 Task: Find connections with filter location São José dos Campos with filter topic #SMMwith filter profile language French with filter current company Centre for Policy Research with filter school Centurion University of Technology and Management with filter industry Engines and Power Transmission Equipment Manufacturing with filter service category Illustration with filter keywords title Scrum Master
Action: Mouse moved to (471, 85)
Screenshot: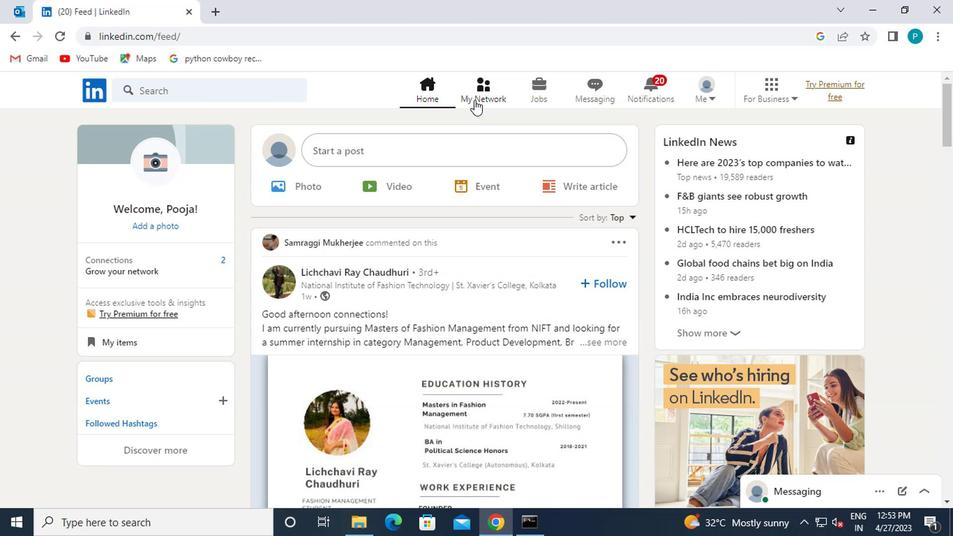 
Action: Mouse pressed left at (471, 85)
Screenshot: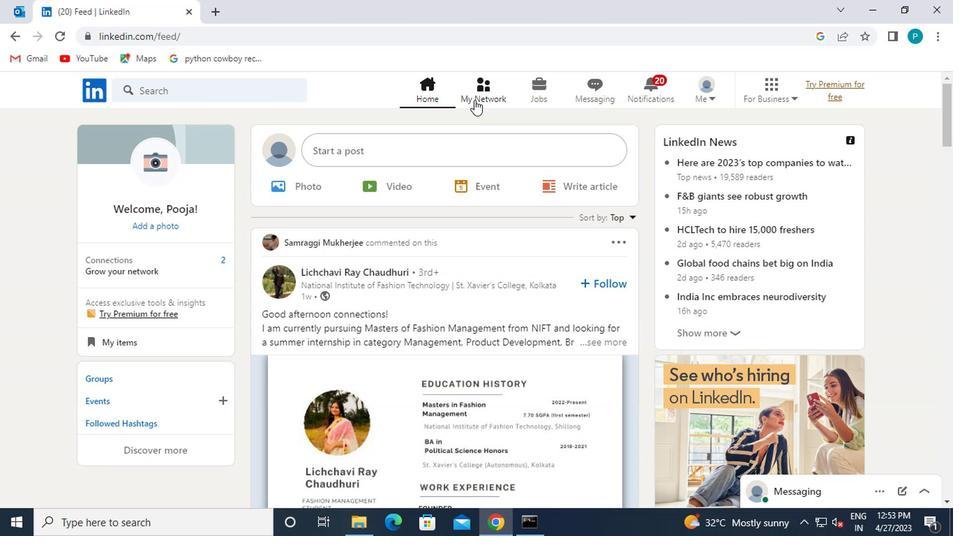 
Action: Mouse moved to (206, 160)
Screenshot: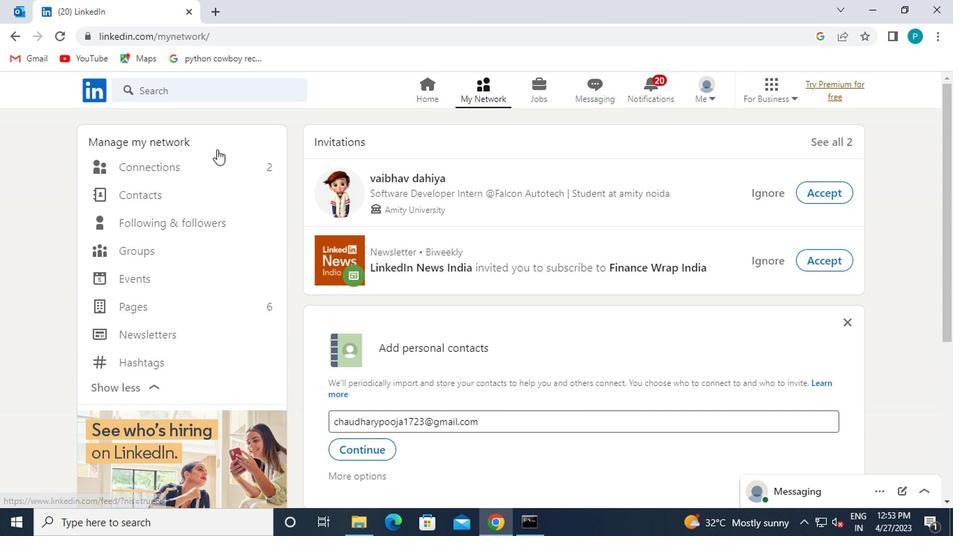 
Action: Mouse pressed left at (206, 160)
Screenshot: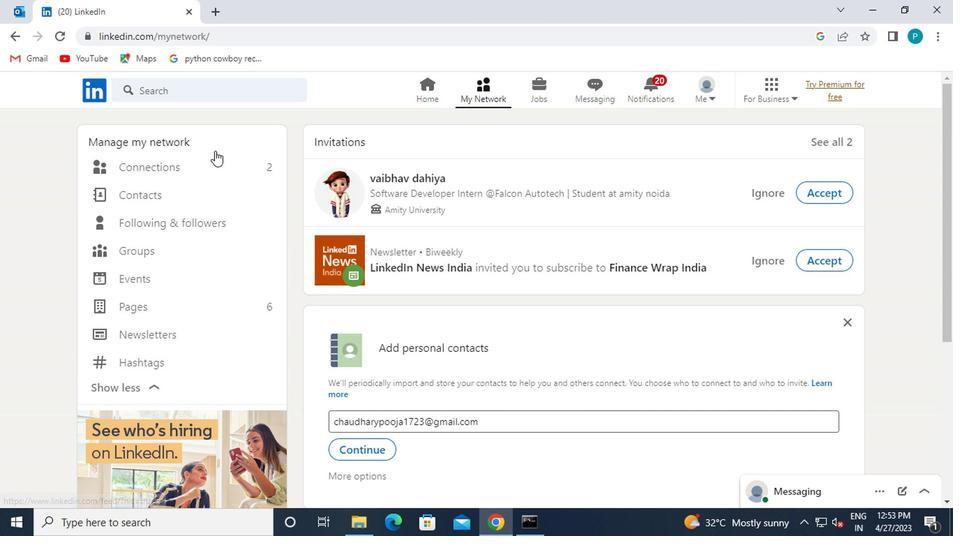 
Action: Mouse moved to (565, 169)
Screenshot: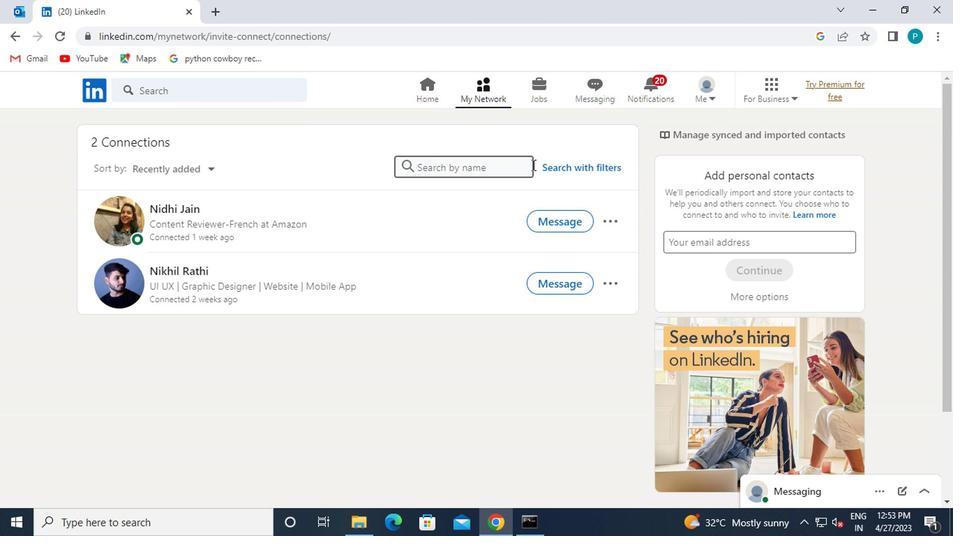 
Action: Mouse pressed left at (565, 169)
Screenshot: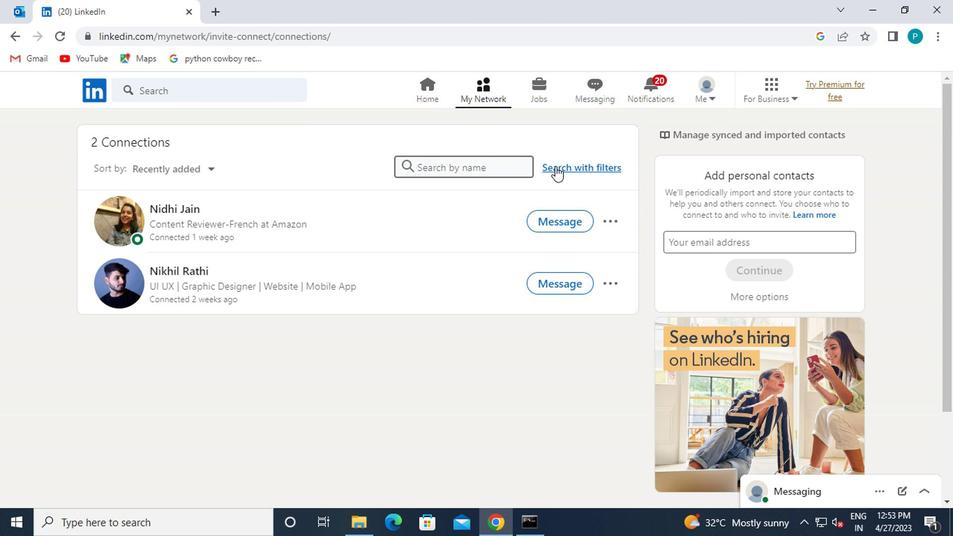 
Action: Mouse moved to (507, 134)
Screenshot: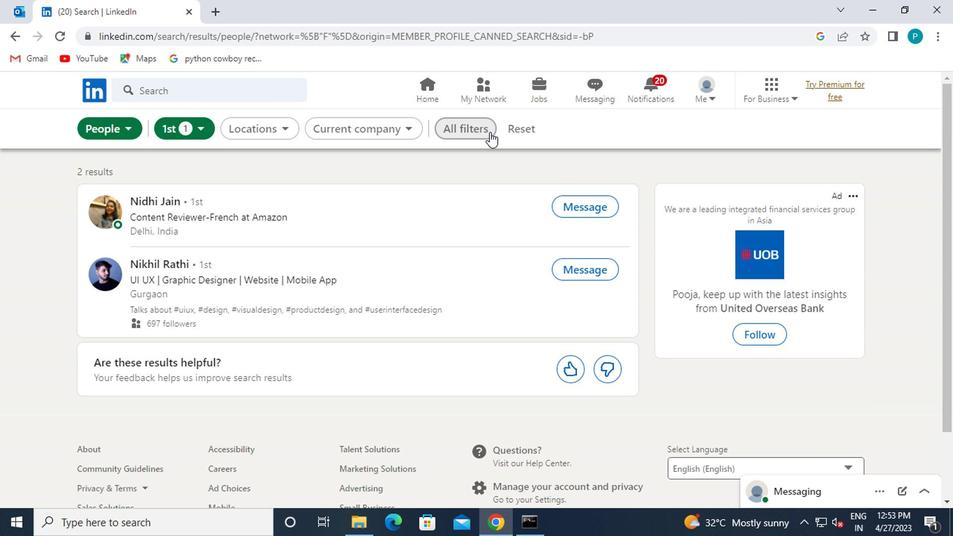 
Action: Mouse pressed left at (507, 134)
Screenshot: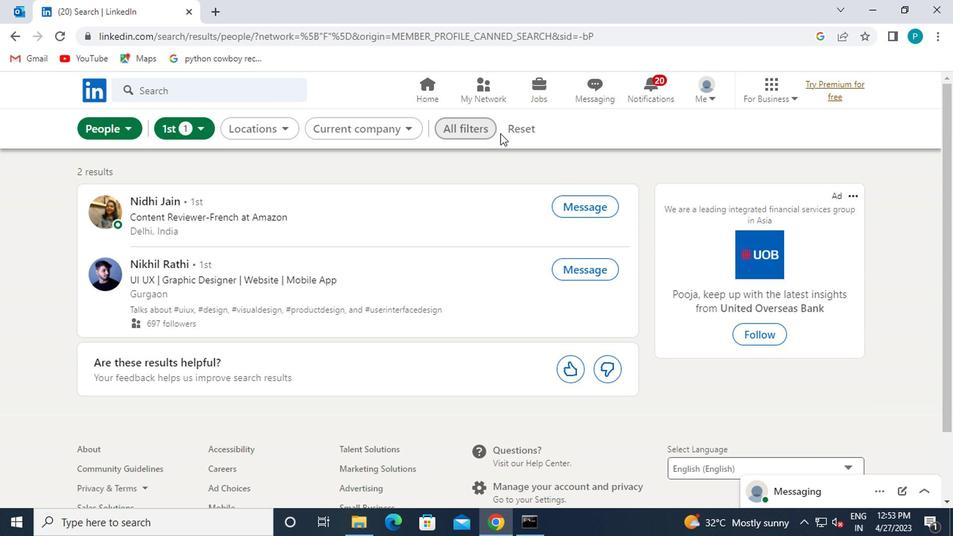 
Action: Mouse moved to (506, 134)
Screenshot: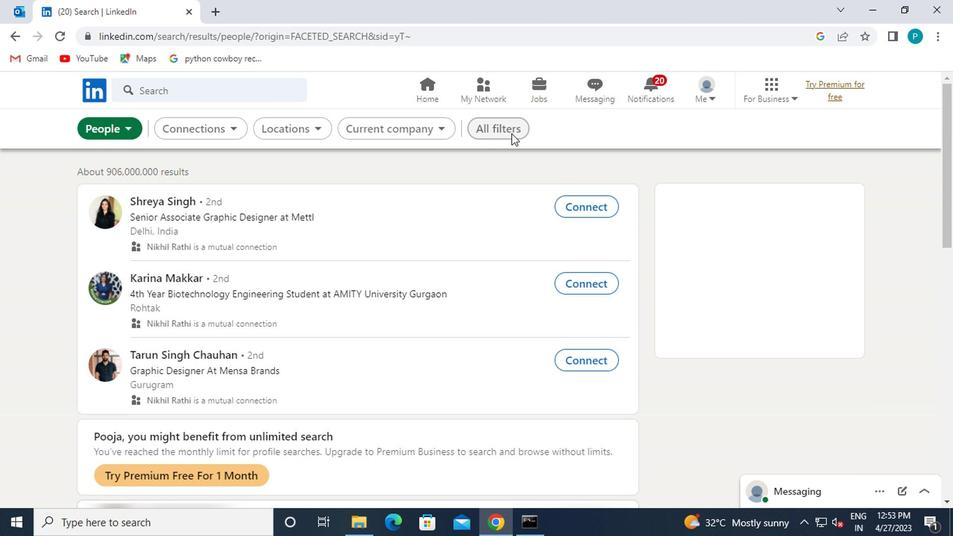 
Action: Mouse pressed left at (506, 134)
Screenshot: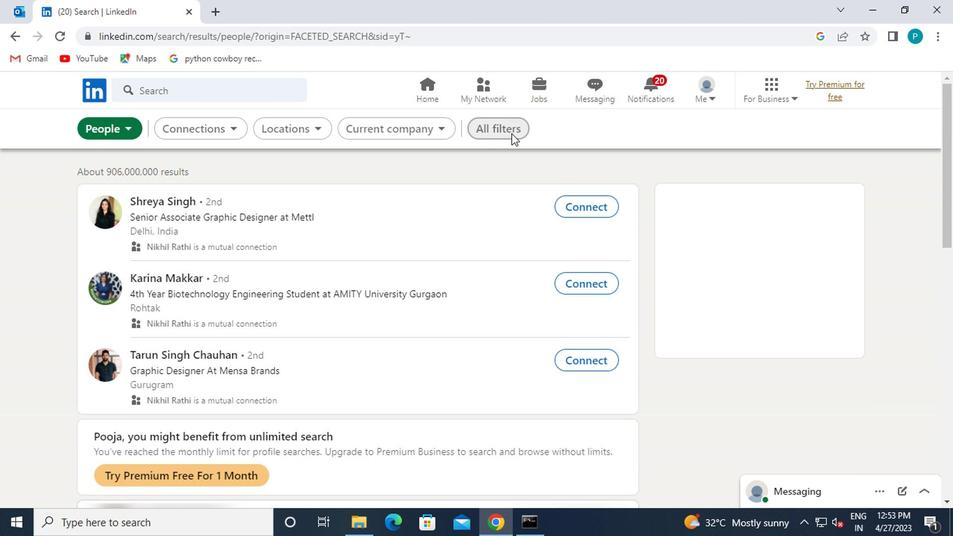 
Action: Mouse moved to (634, 353)
Screenshot: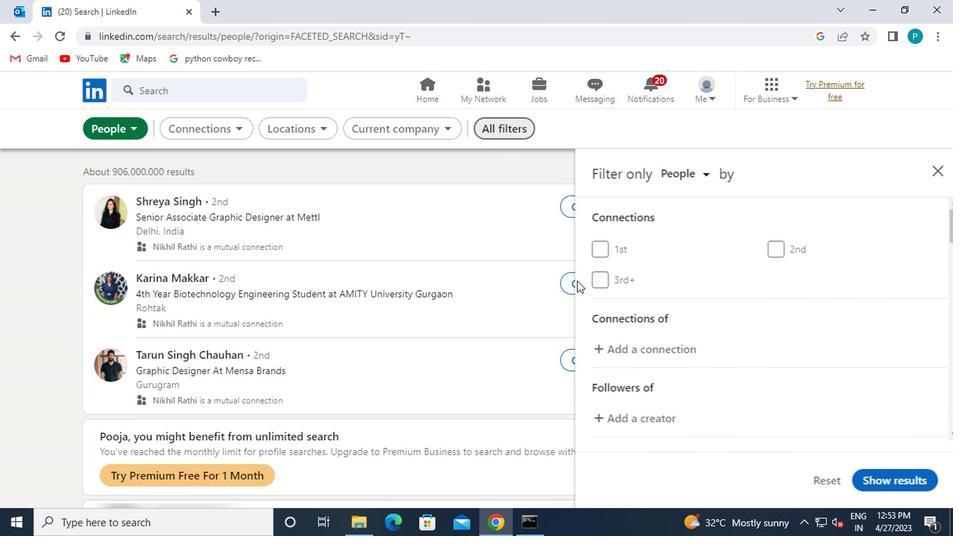 
Action: Mouse scrolled (634, 352) with delta (0, 0)
Screenshot: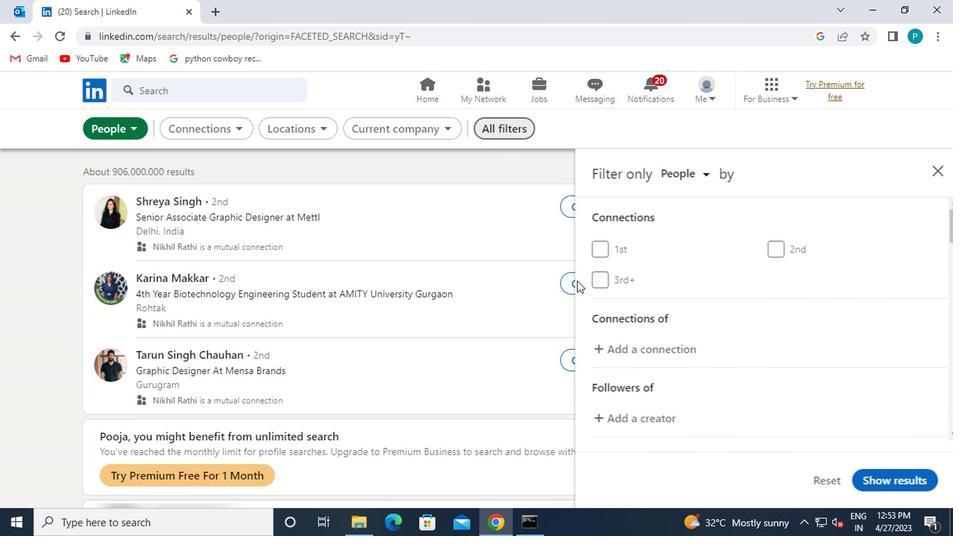 
Action: Mouse moved to (636, 355)
Screenshot: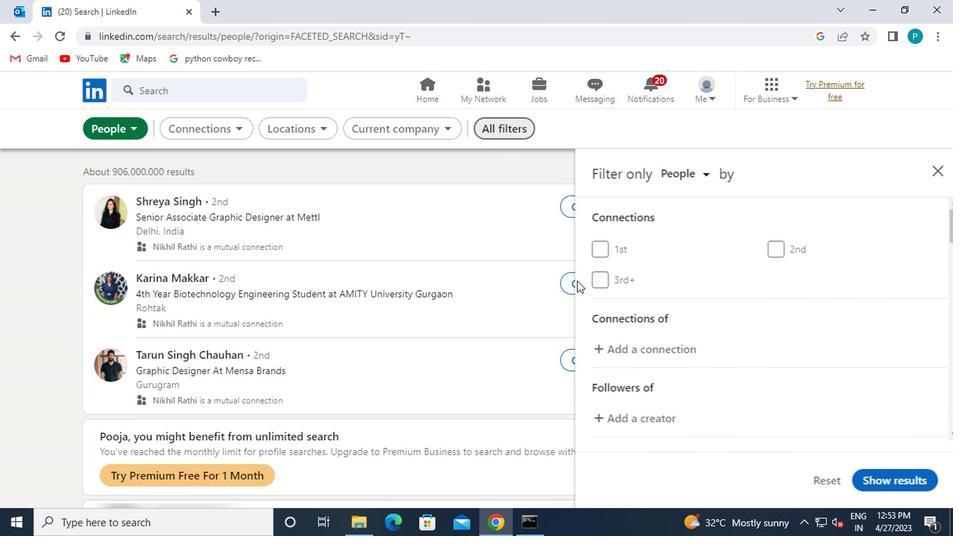 
Action: Mouse scrolled (636, 354) with delta (0, 0)
Screenshot: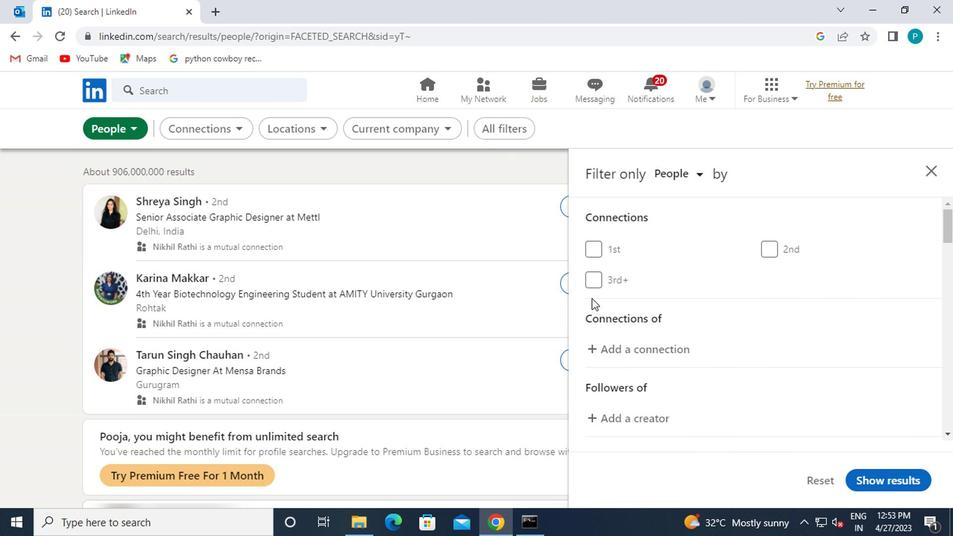 
Action: Mouse moved to (637, 355)
Screenshot: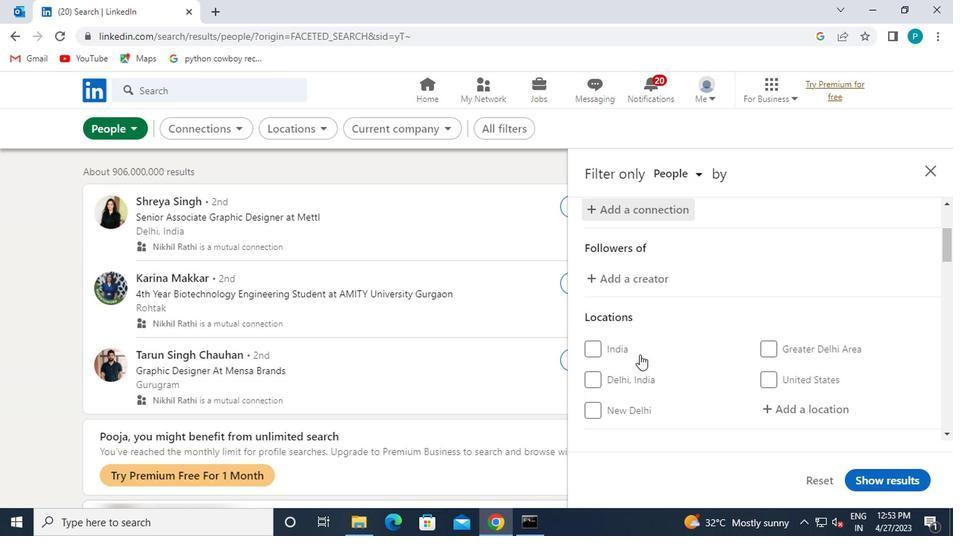 
Action: Mouse scrolled (637, 354) with delta (0, 0)
Screenshot: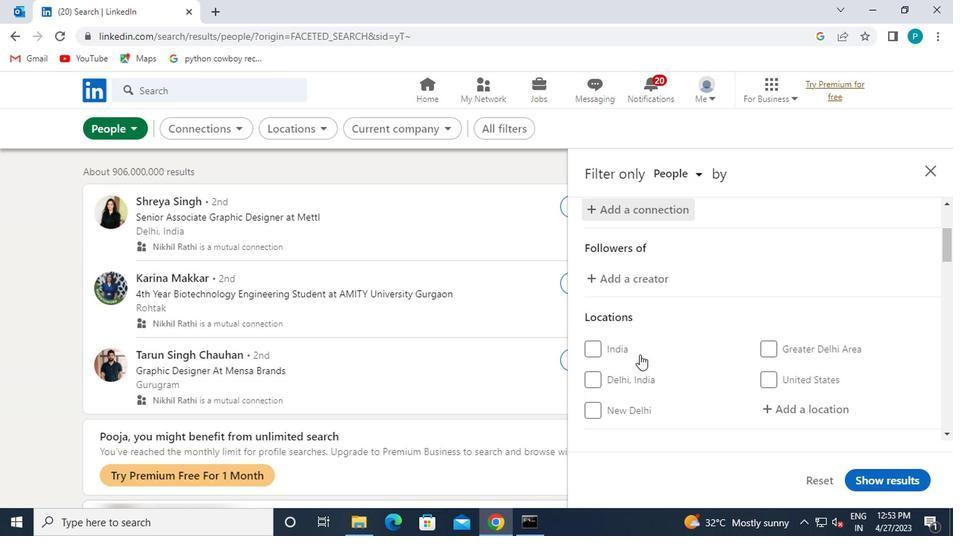 
Action: Mouse moved to (760, 338)
Screenshot: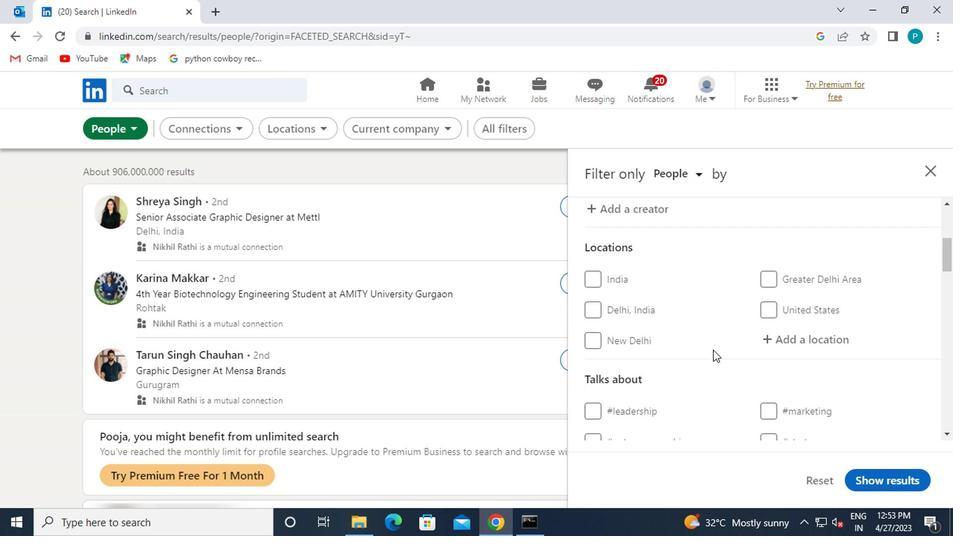 
Action: Mouse pressed left at (760, 338)
Screenshot: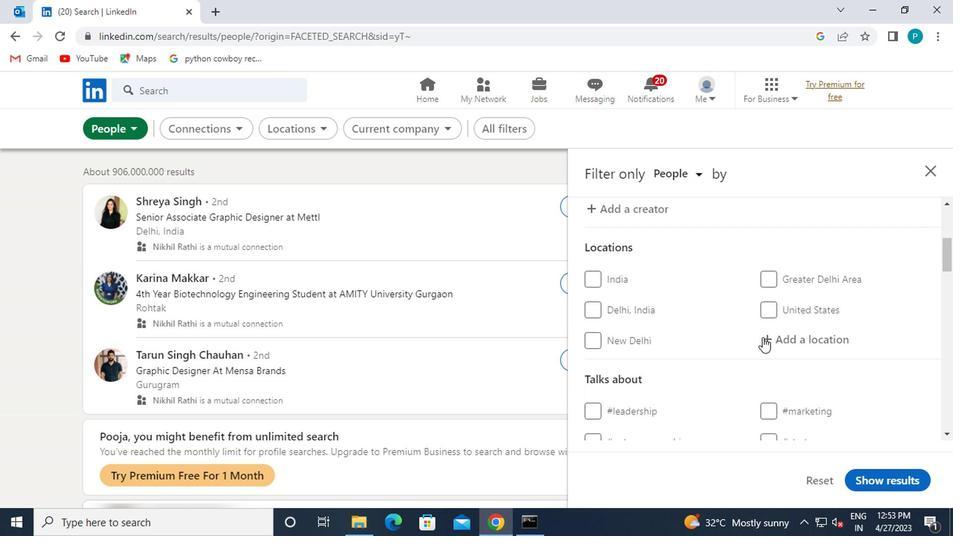 
Action: Mouse moved to (760, 338)
Screenshot: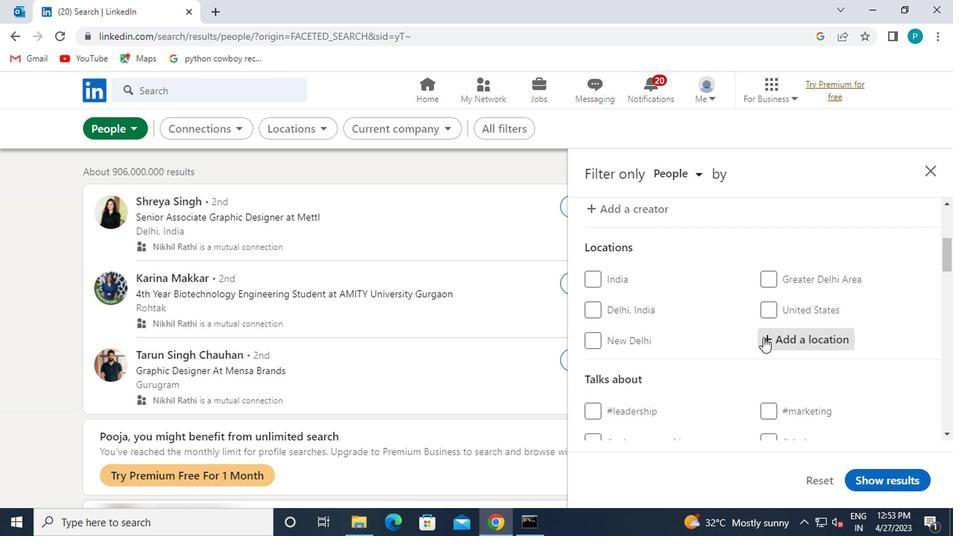 
Action: Key pressed sao<Key.space>jose
Screenshot: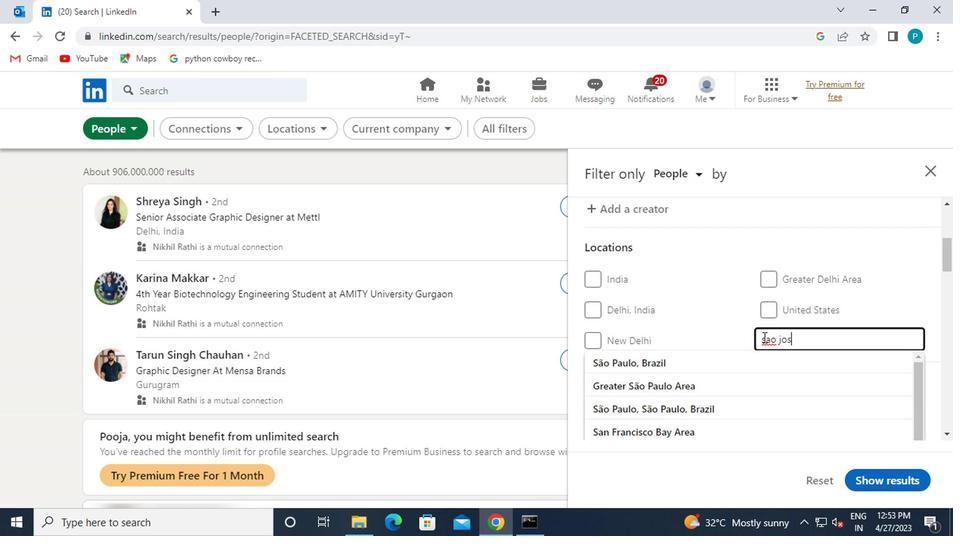 
Action: Mouse moved to (759, 359)
Screenshot: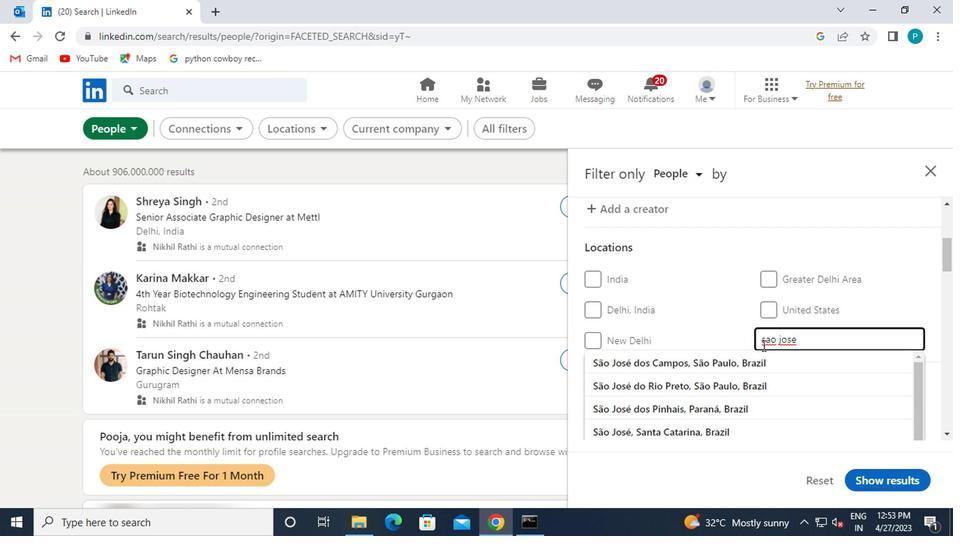 
Action: Mouse pressed left at (759, 359)
Screenshot: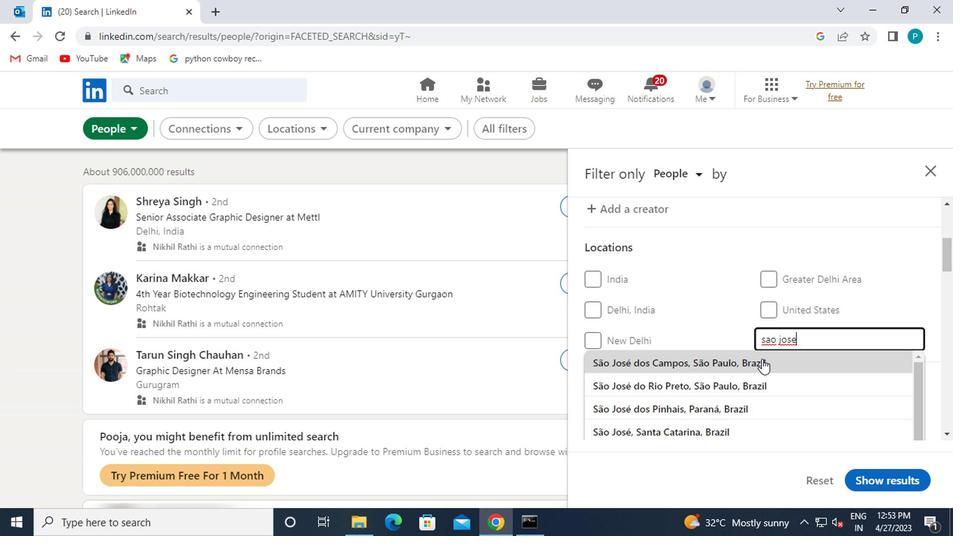 
Action: Mouse scrolled (759, 359) with delta (0, 0)
Screenshot: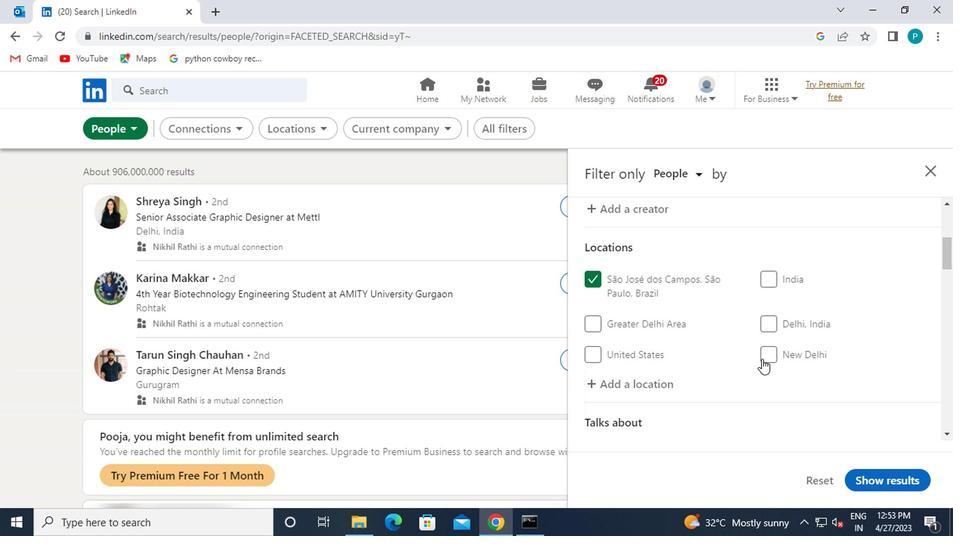 
Action: Mouse scrolled (759, 359) with delta (0, 0)
Screenshot: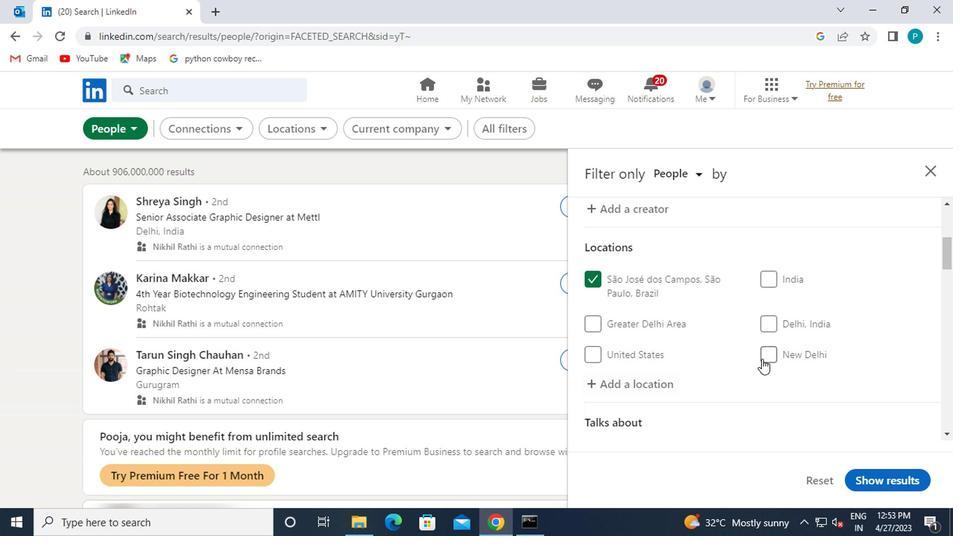 
Action: Mouse moved to (770, 370)
Screenshot: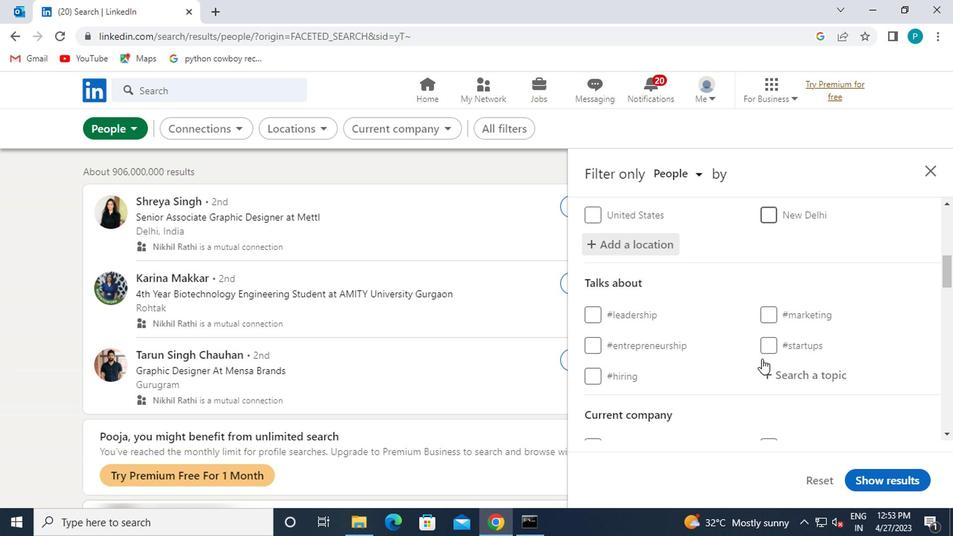 
Action: Mouse pressed left at (770, 370)
Screenshot: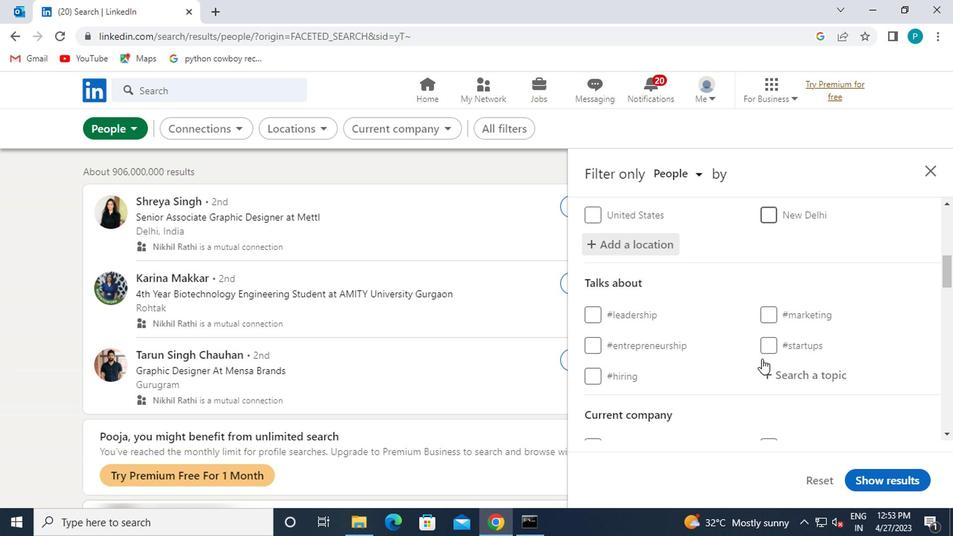 
Action: Mouse moved to (773, 370)
Screenshot: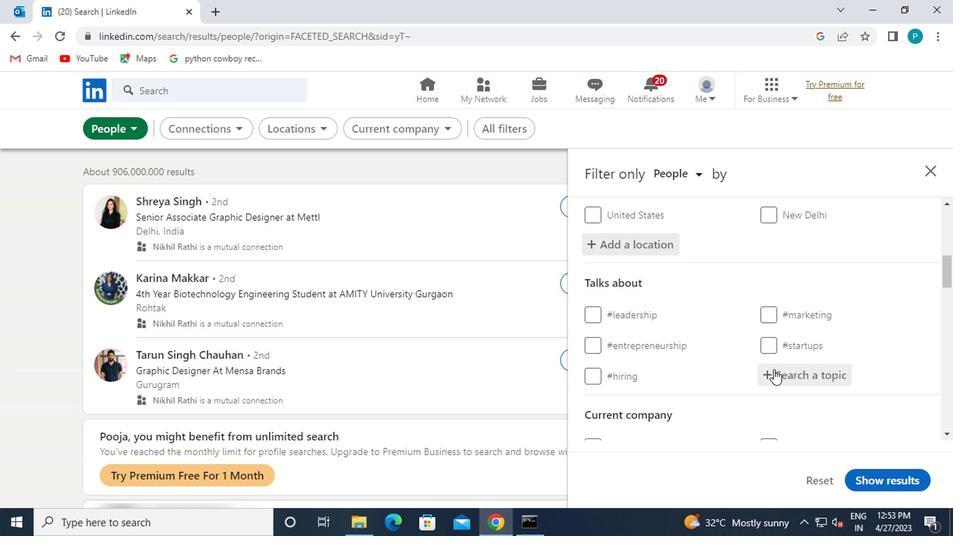 
Action: Key pressed <Key.shift>#<Key.caps_lock>SMM
Screenshot: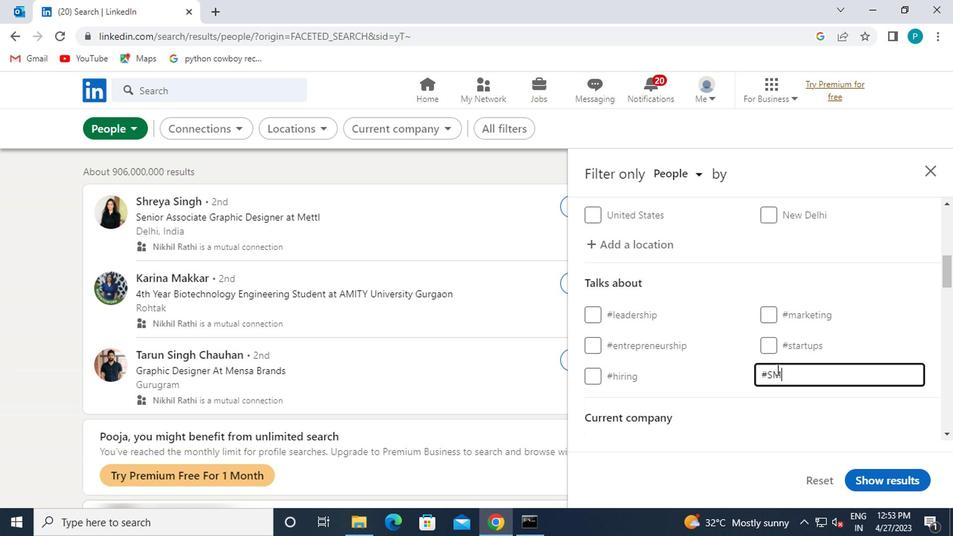 
Action: Mouse moved to (703, 384)
Screenshot: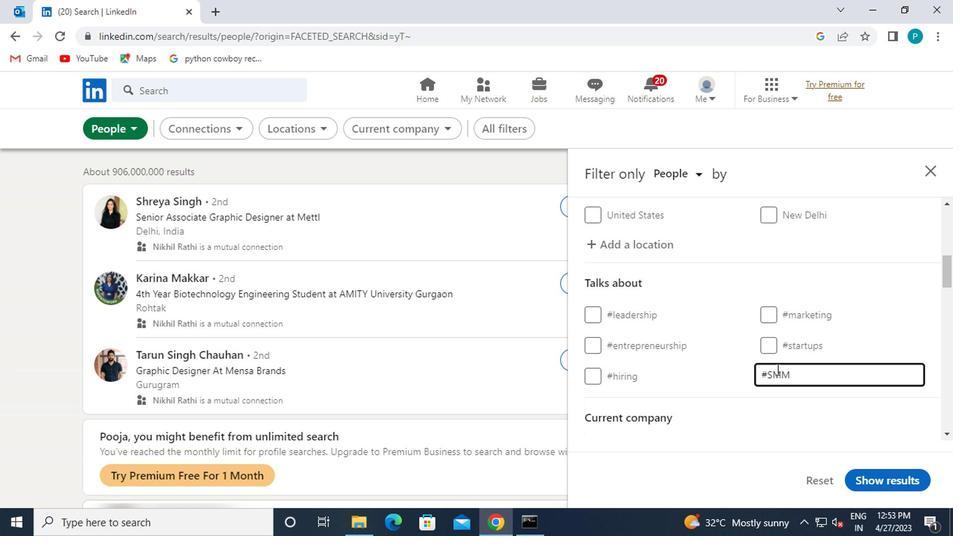 
Action: Mouse scrolled (703, 383) with delta (0, 0)
Screenshot: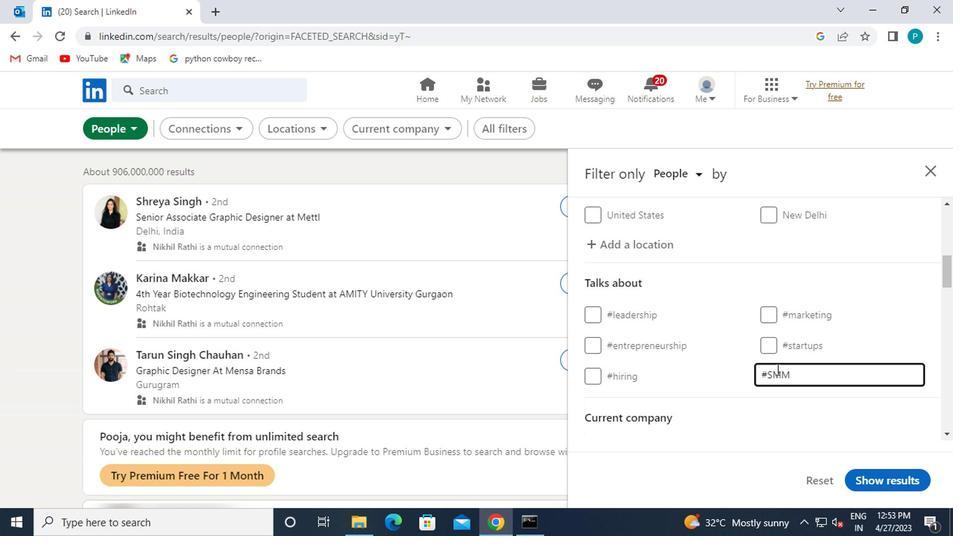 
Action: Mouse moved to (758, 392)
Screenshot: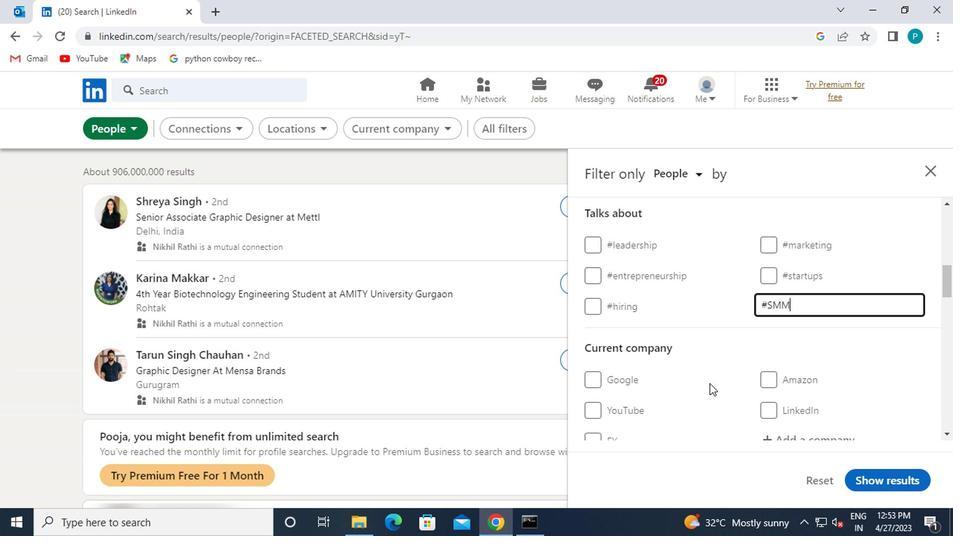 
Action: Mouse scrolled (758, 392) with delta (0, 0)
Screenshot: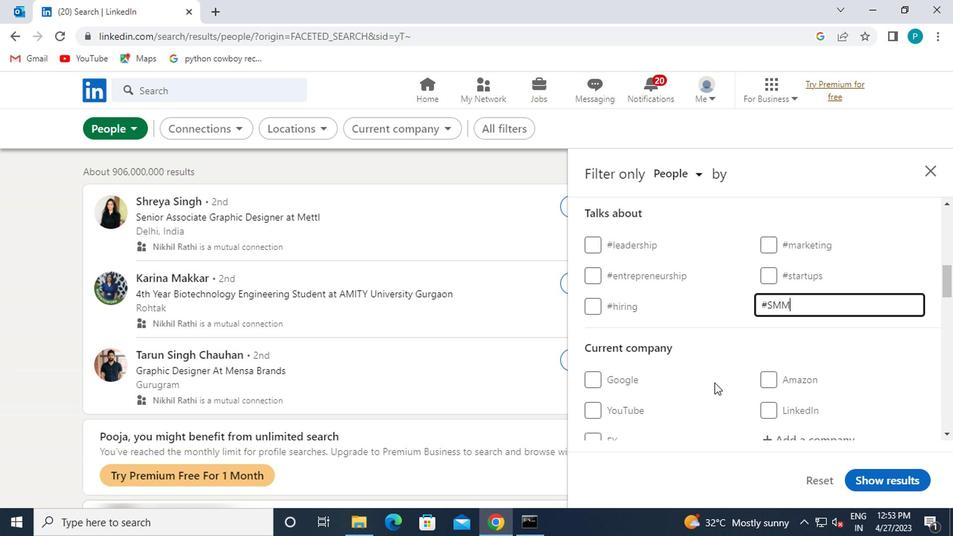 
Action: Mouse moved to (777, 362)
Screenshot: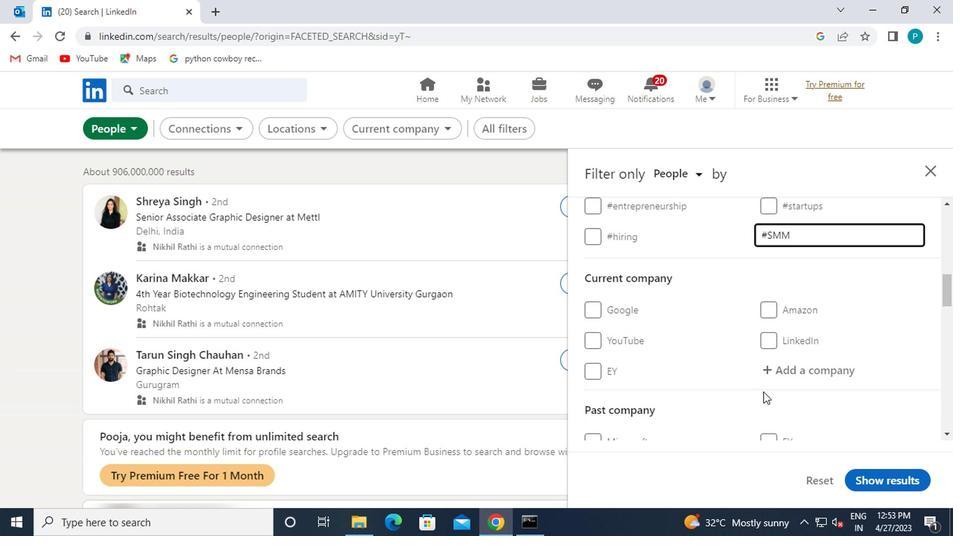 
Action: Mouse pressed left at (777, 362)
Screenshot: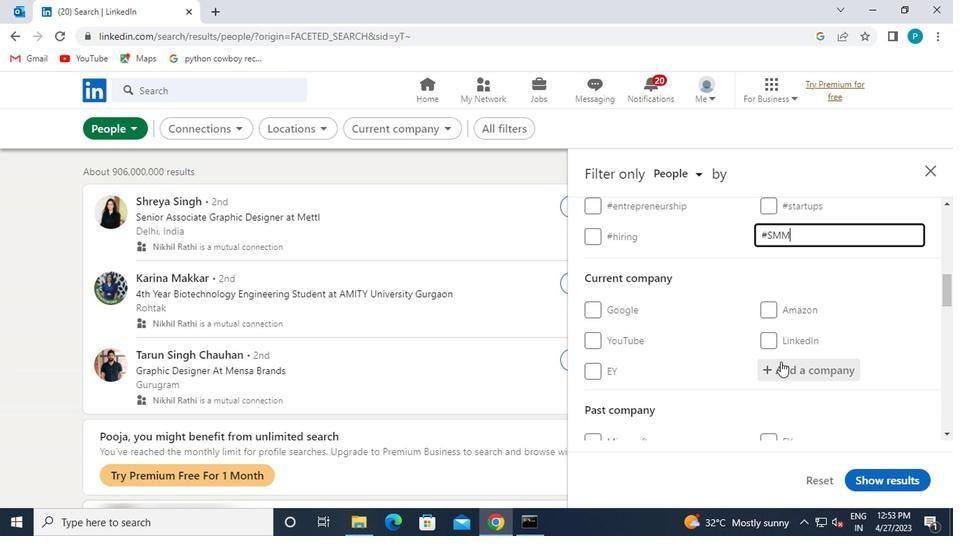 
Action: Key pressed C<Key.caps_lock>ENTRE<Key.space>
Screenshot: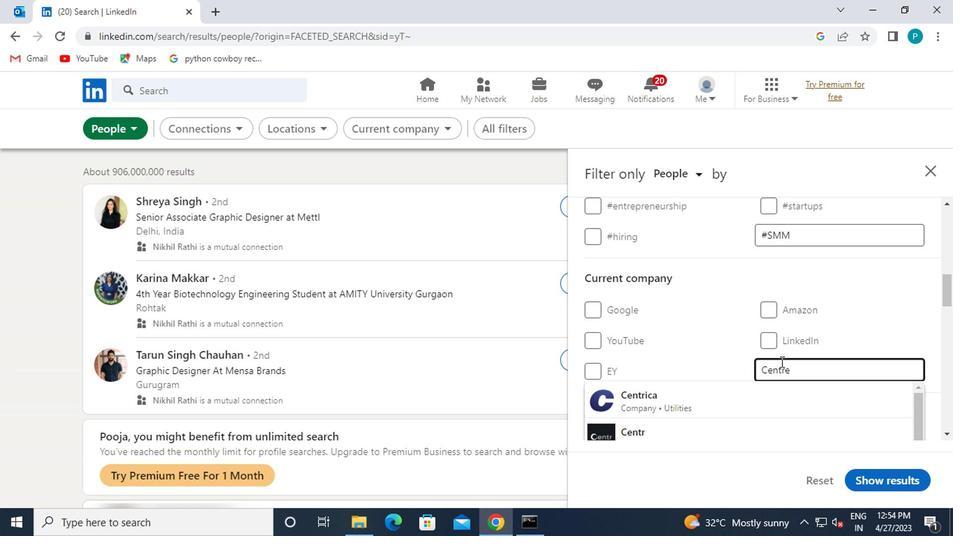 
Action: Mouse moved to (759, 349)
Screenshot: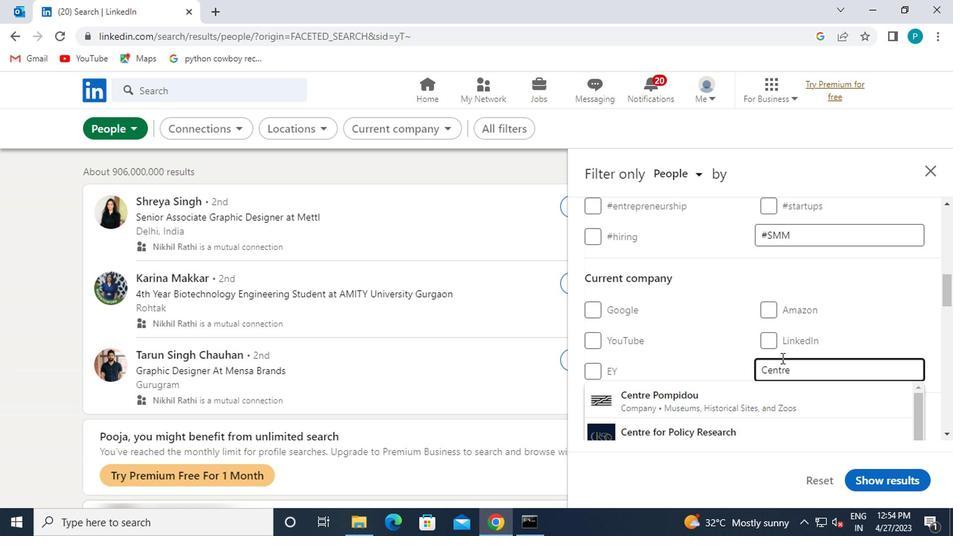 
Action: Mouse scrolled (759, 349) with delta (0, 0)
Screenshot: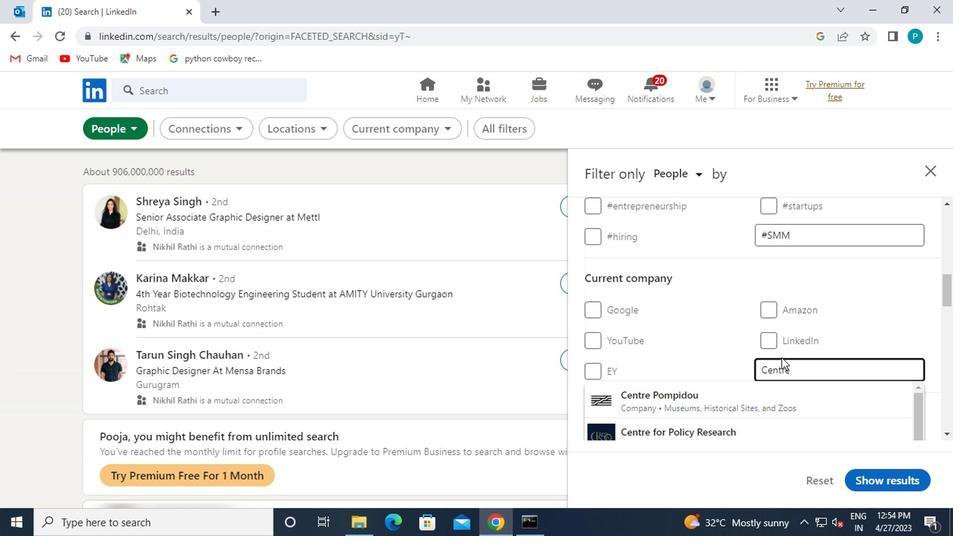 
Action: Mouse moved to (736, 361)
Screenshot: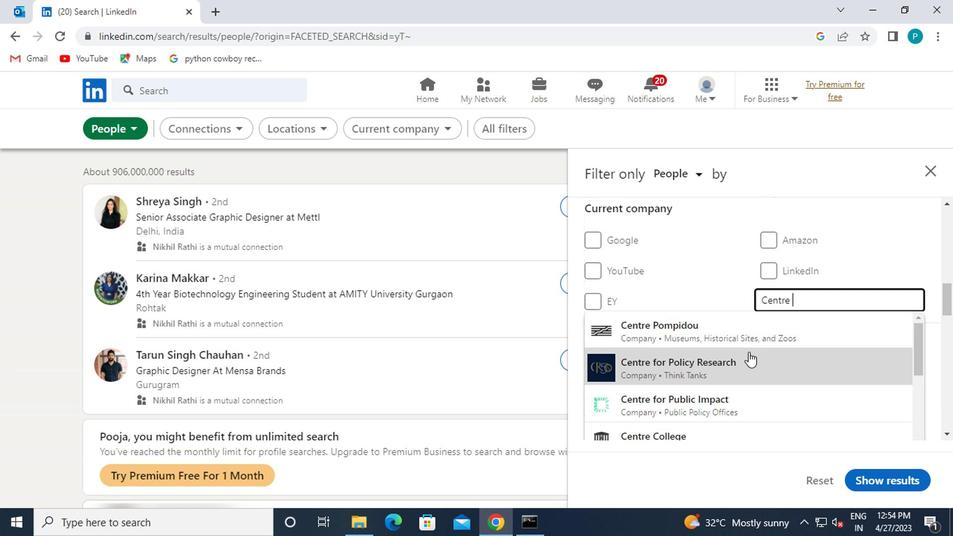 
Action: Mouse pressed left at (736, 361)
Screenshot: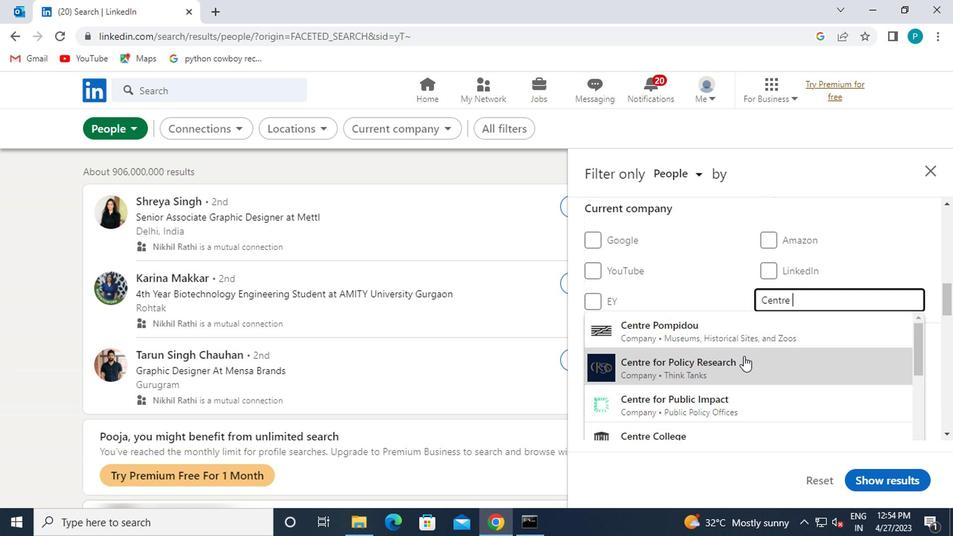
Action: Mouse scrolled (736, 360) with delta (0, 0)
Screenshot: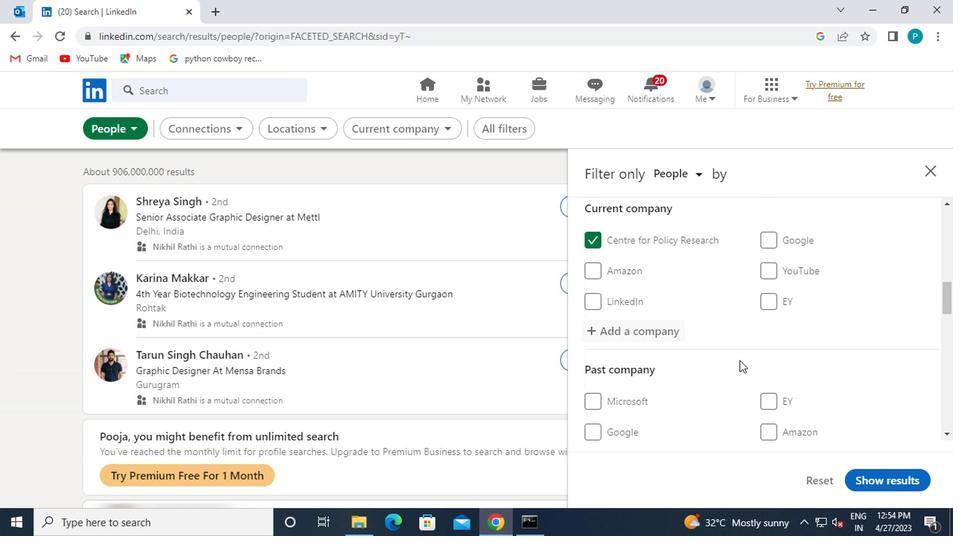 
Action: Mouse scrolled (736, 360) with delta (0, 0)
Screenshot: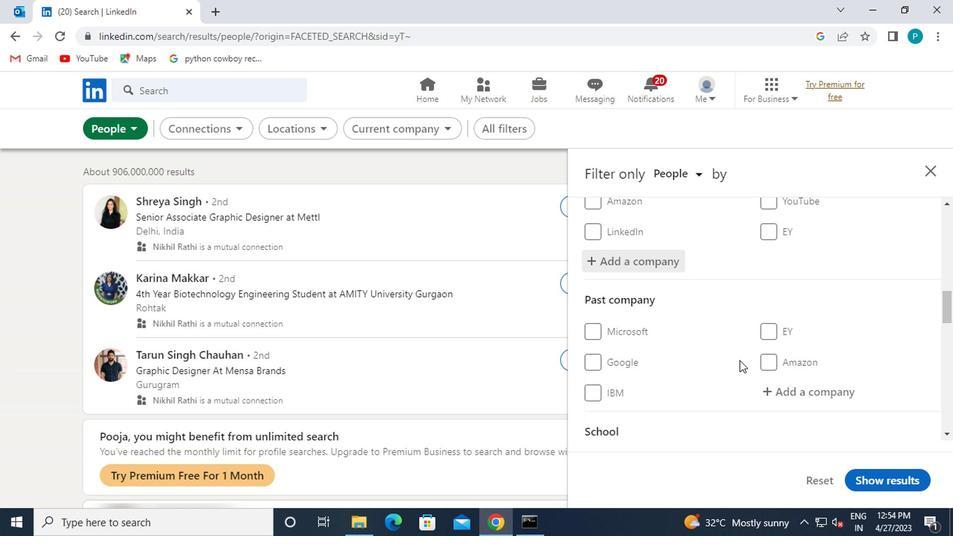 
Action: Mouse moved to (779, 338)
Screenshot: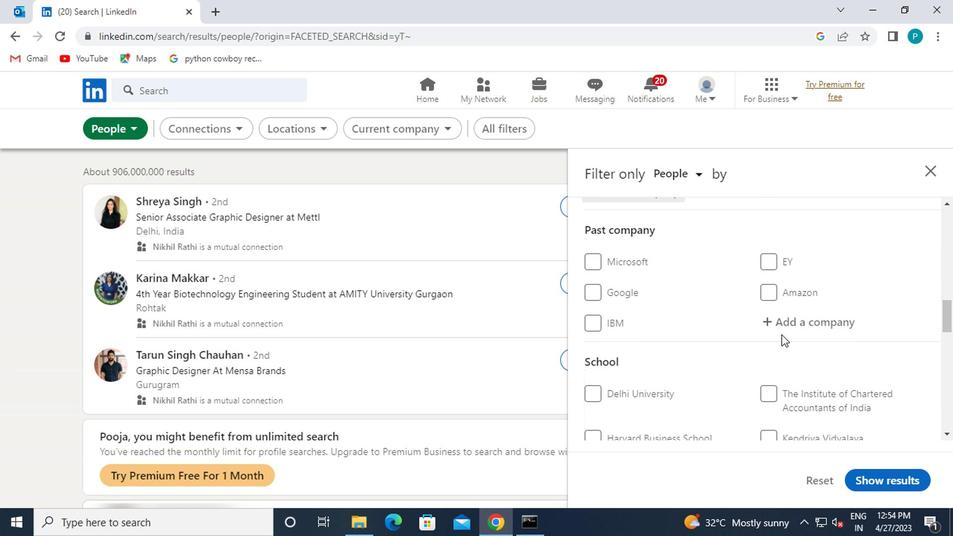 
Action: Mouse scrolled (779, 337) with delta (0, 0)
Screenshot: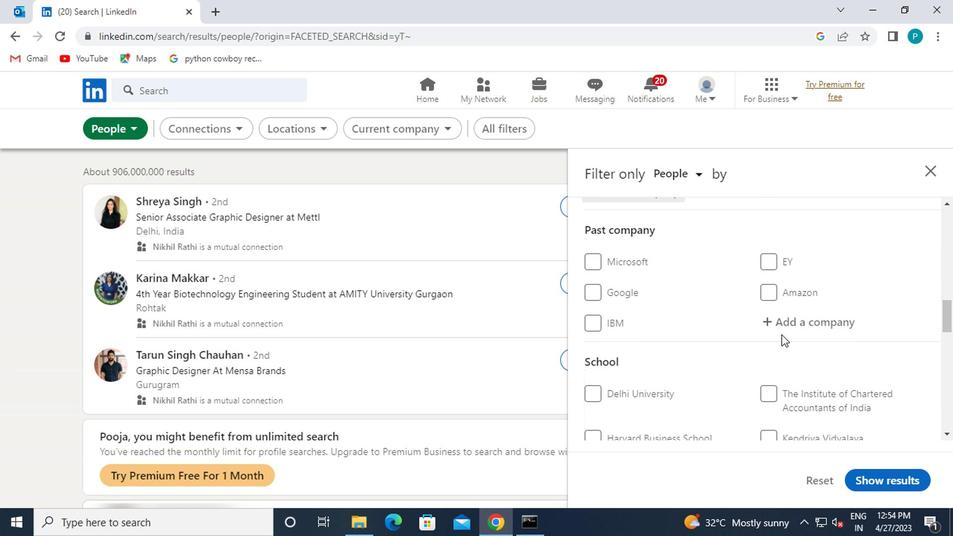 
Action: Mouse scrolled (779, 337) with delta (0, 0)
Screenshot: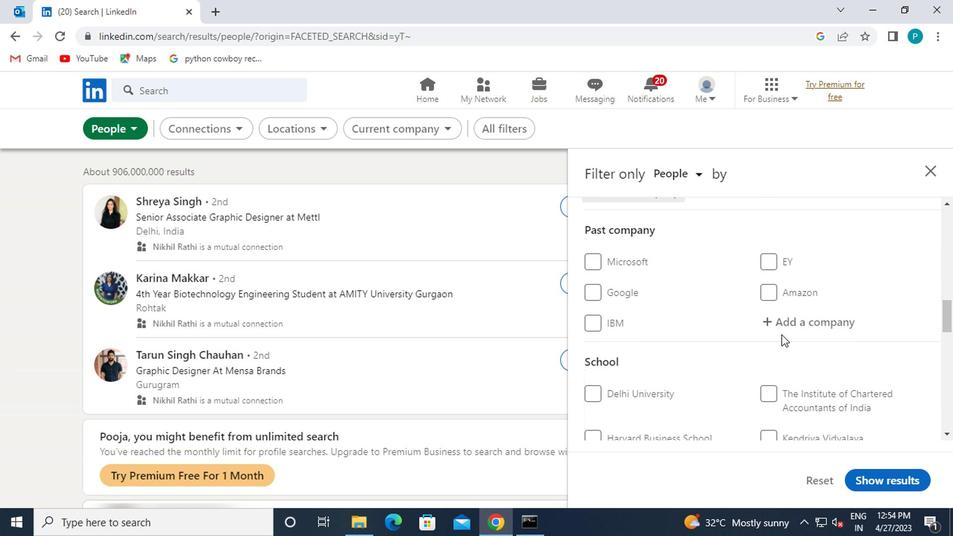 
Action: Mouse moved to (773, 334)
Screenshot: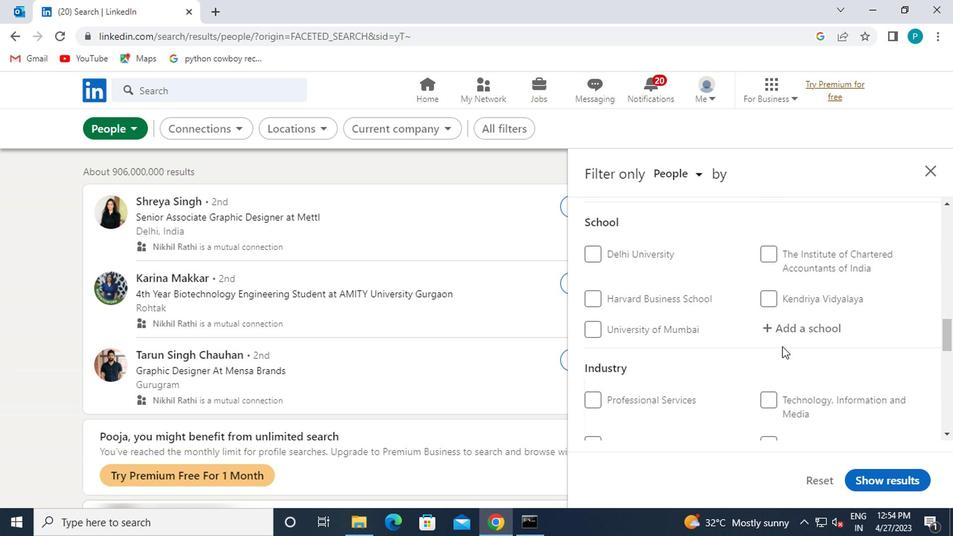 
Action: Mouse pressed left at (773, 334)
Screenshot: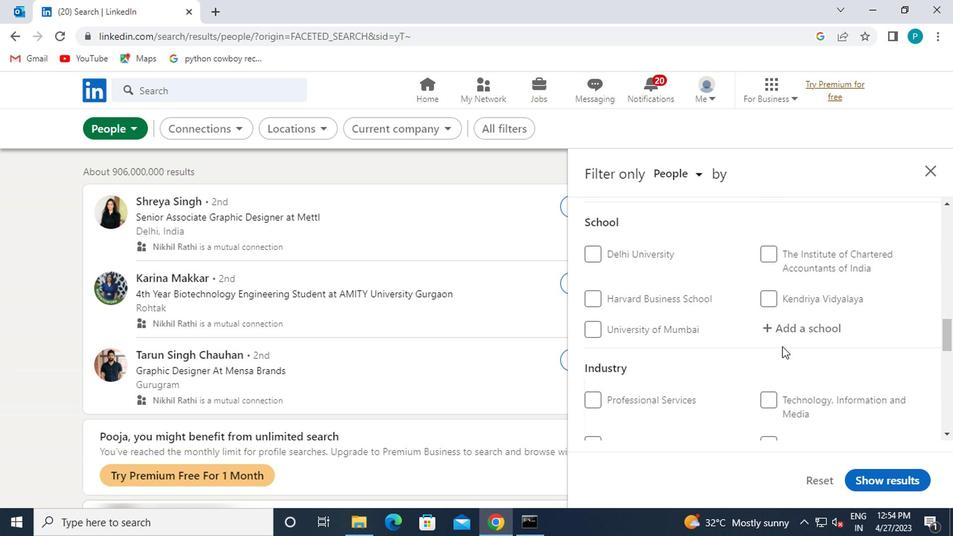 
Action: Mouse moved to (773, 334)
Screenshot: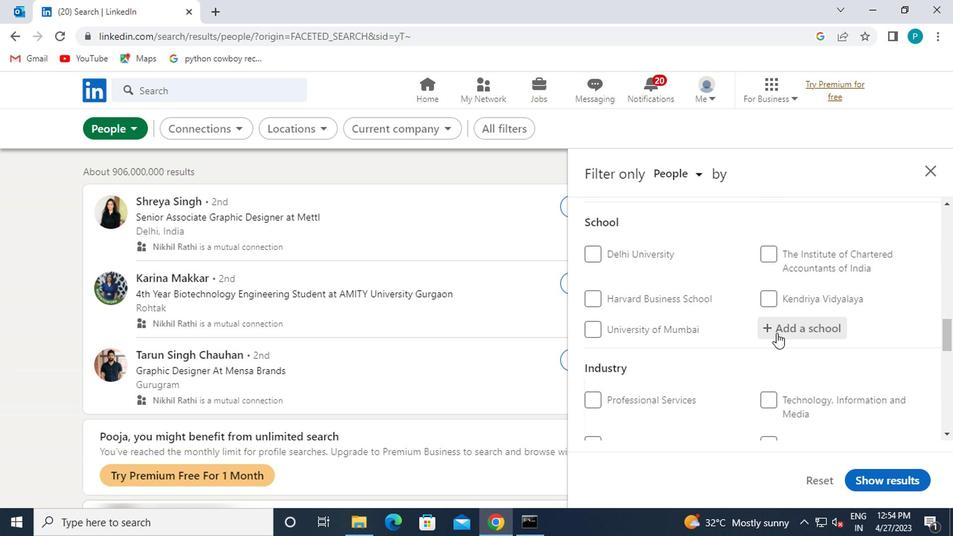 
Action: Key pressed CENTURION
Screenshot: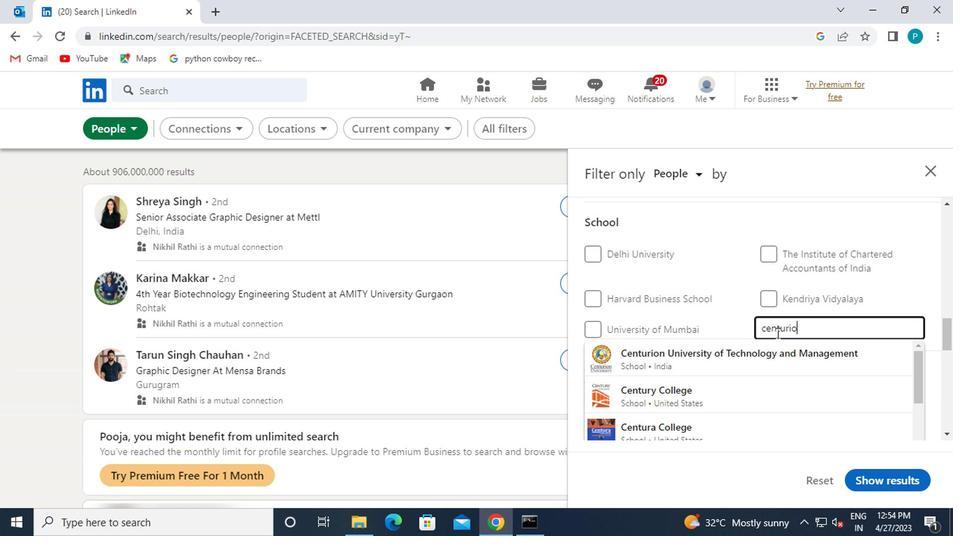 
Action: Mouse moved to (767, 359)
Screenshot: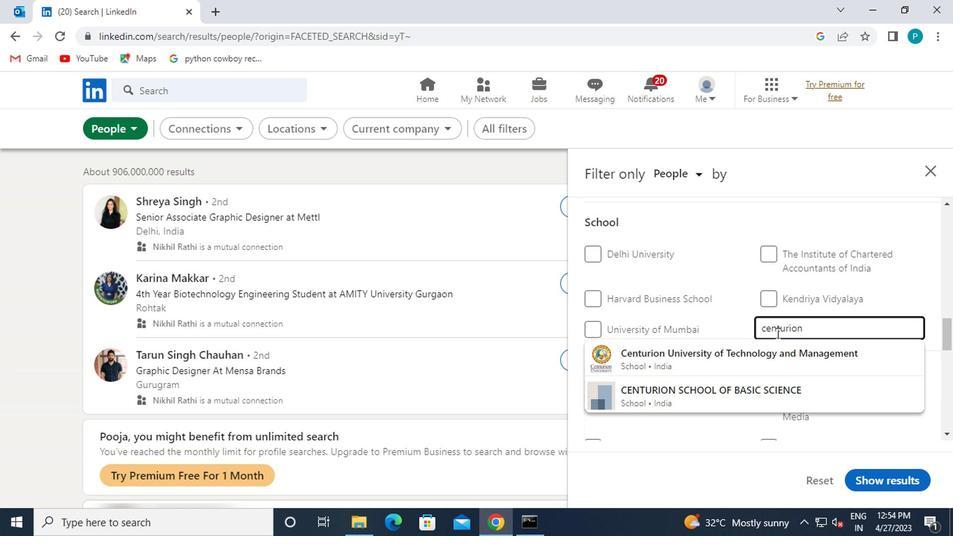 
Action: Mouse pressed left at (767, 359)
Screenshot: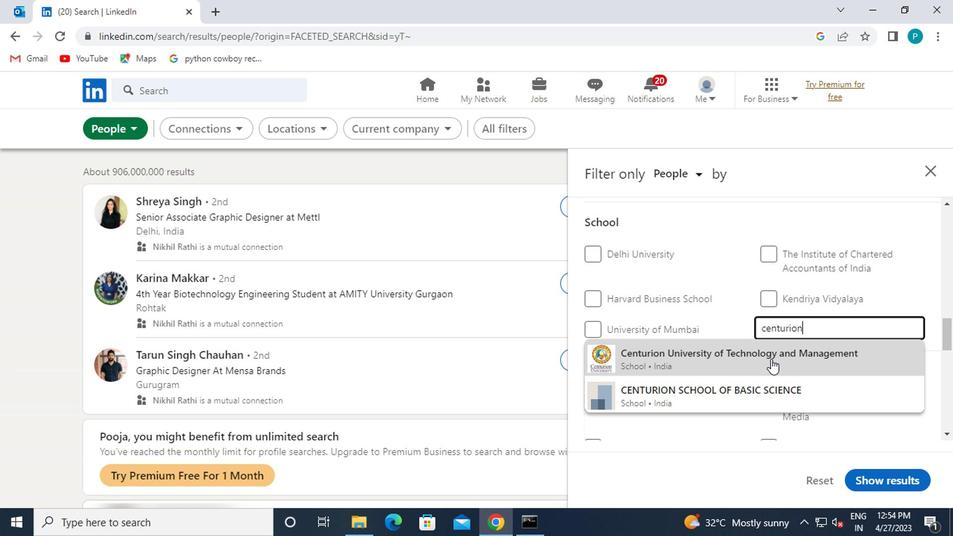 
Action: Mouse scrolled (767, 359) with delta (0, 0)
Screenshot: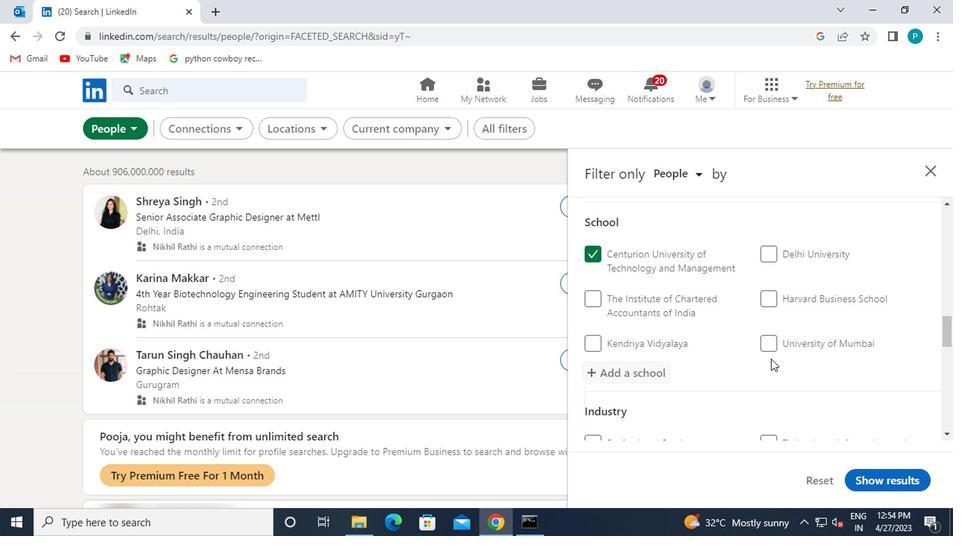 
Action: Mouse scrolled (767, 359) with delta (0, 0)
Screenshot: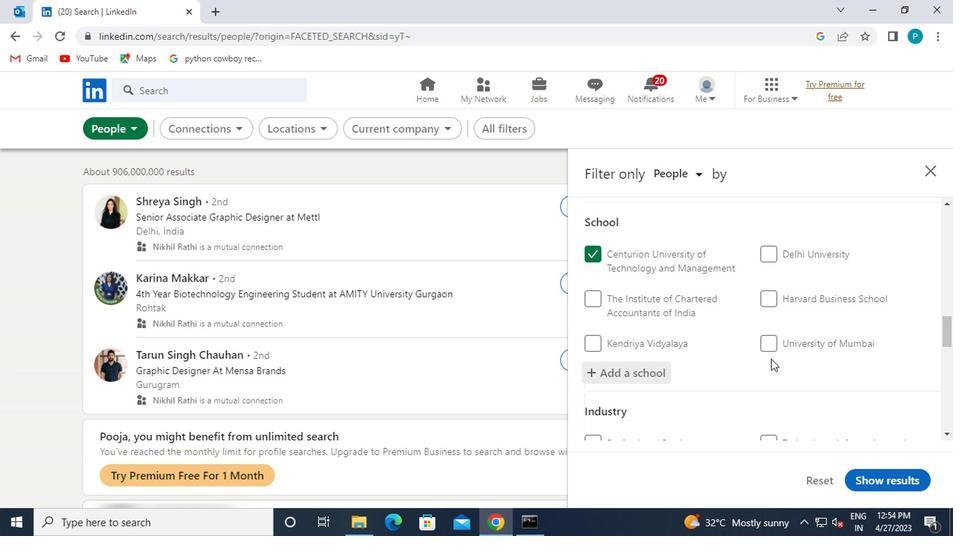 
Action: Mouse scrolled (767, 359) with delta (0, 0)
Screenshot: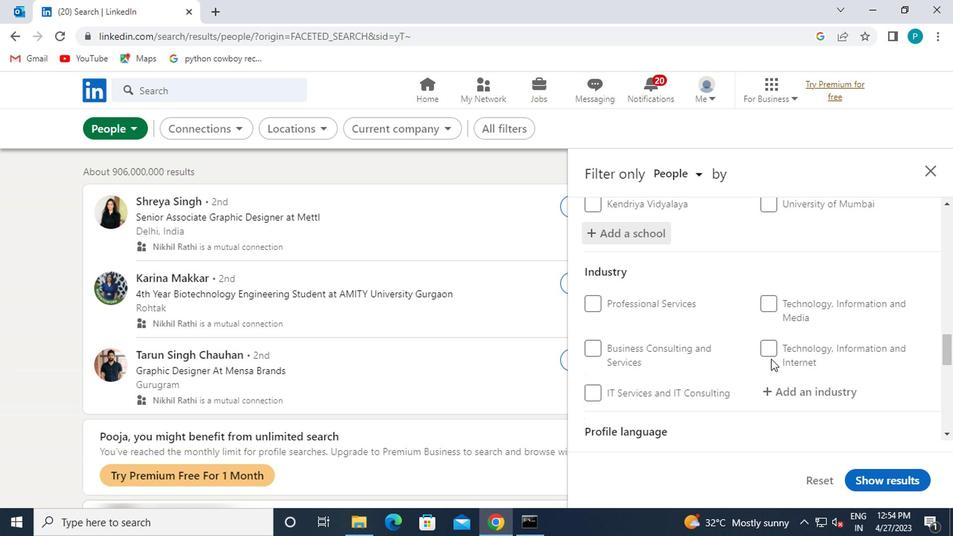 
Action: Mouse moved to (768, 337)
Screenshot: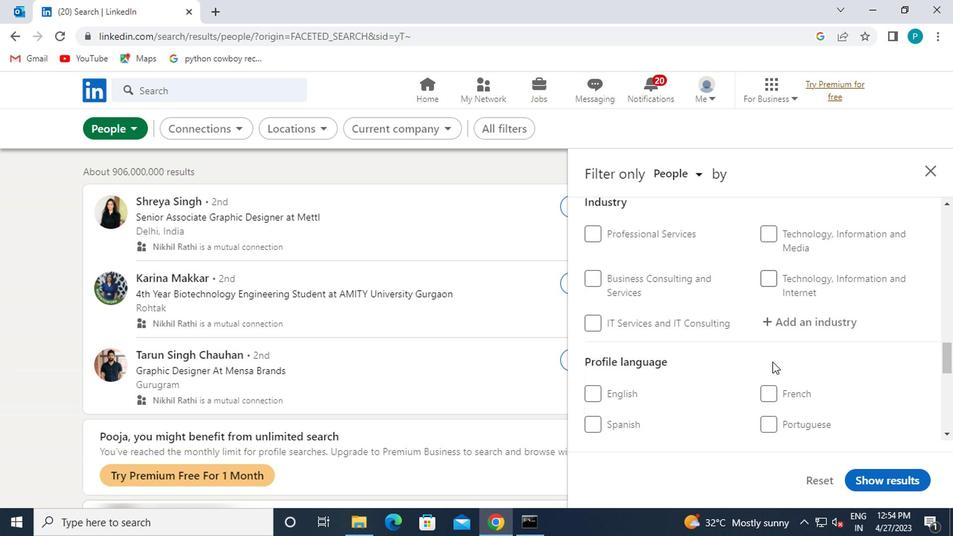 
Action: Mouse pressed left at (768, 337)
Screenshot: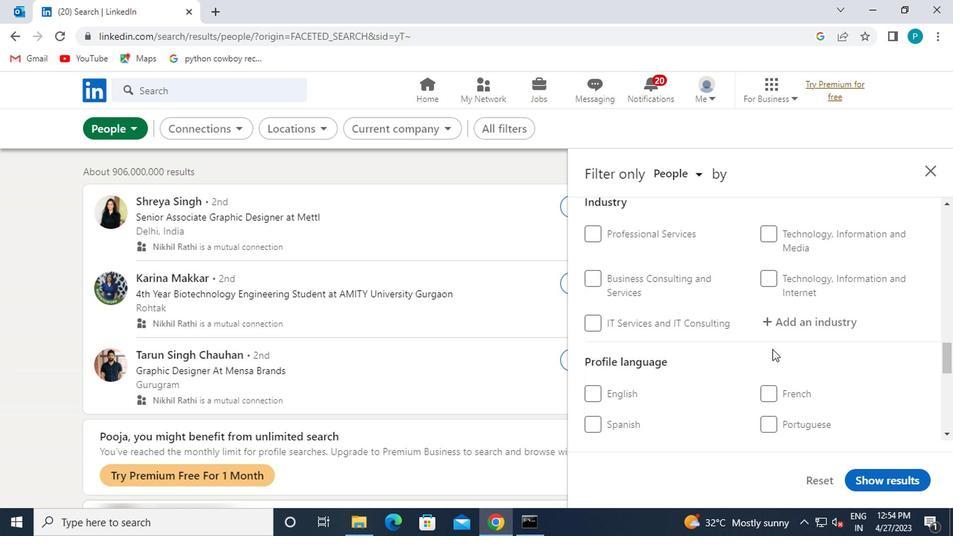 
Action: Mouse moved to (765, 325)
Screenshot: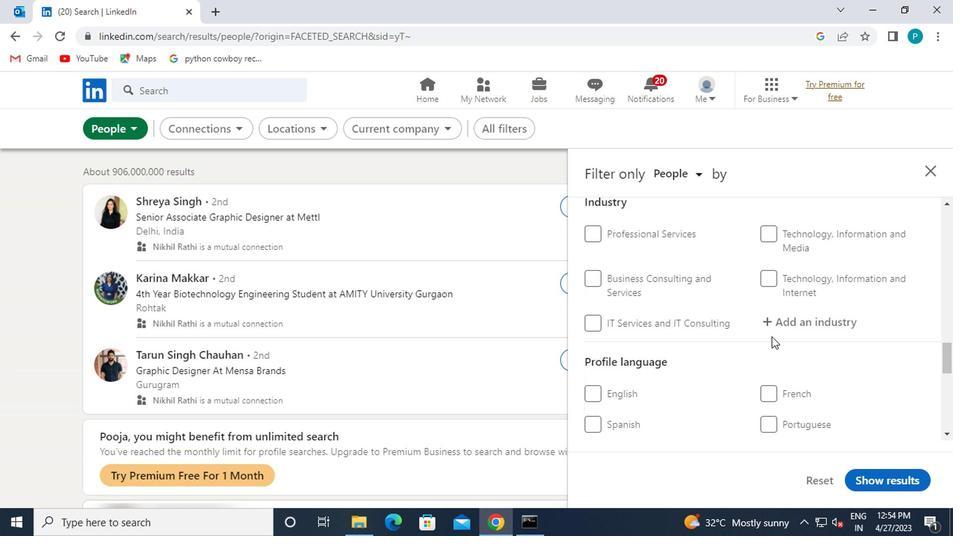 
Action: Mouse pressed left at (765, 325)
Screenshot: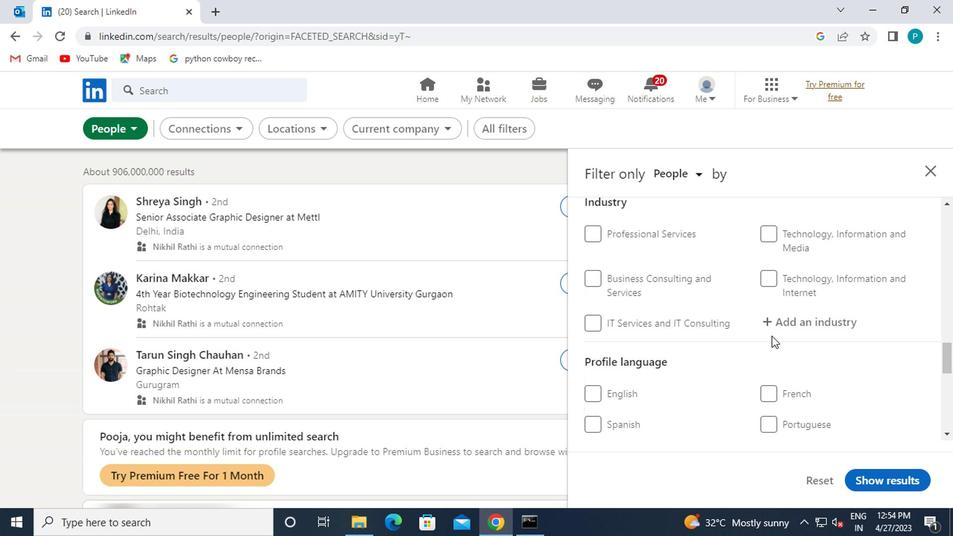 
Action: Mouse moved to (764, 355)
Screenshot: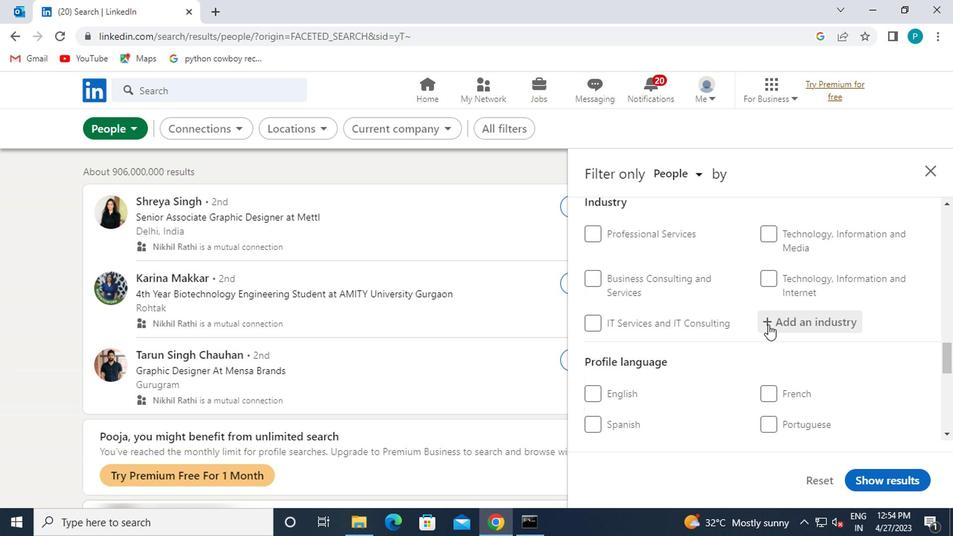 
Action: Key pressed ENGINES
Screenshot: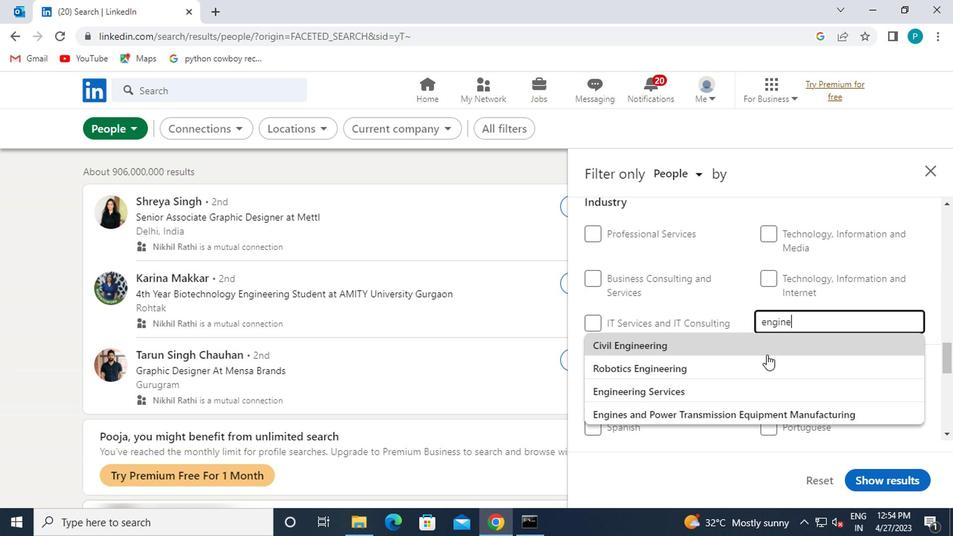 
Action: Mouse moved to (743, 344)
Screenshot: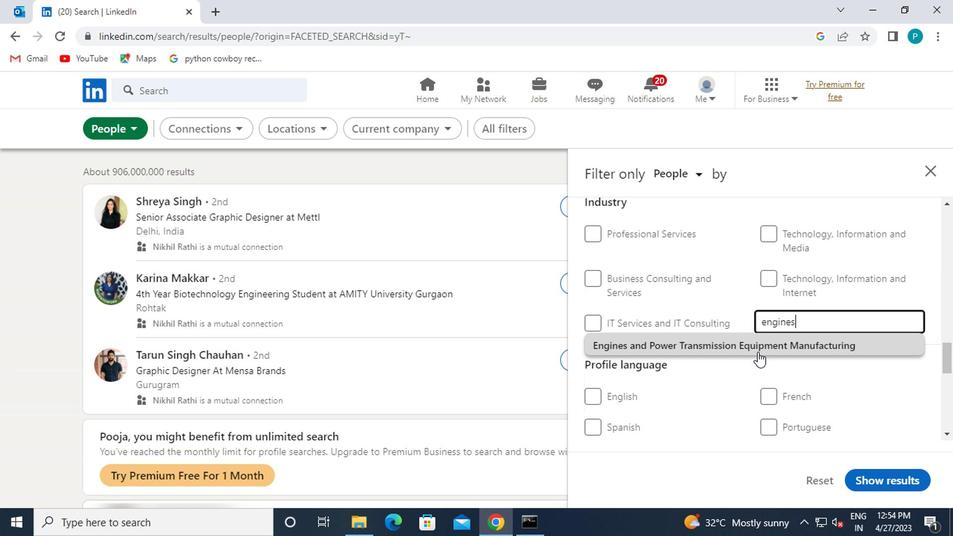 
Action: Mouse pressed left at (743, 344)
Screenshot: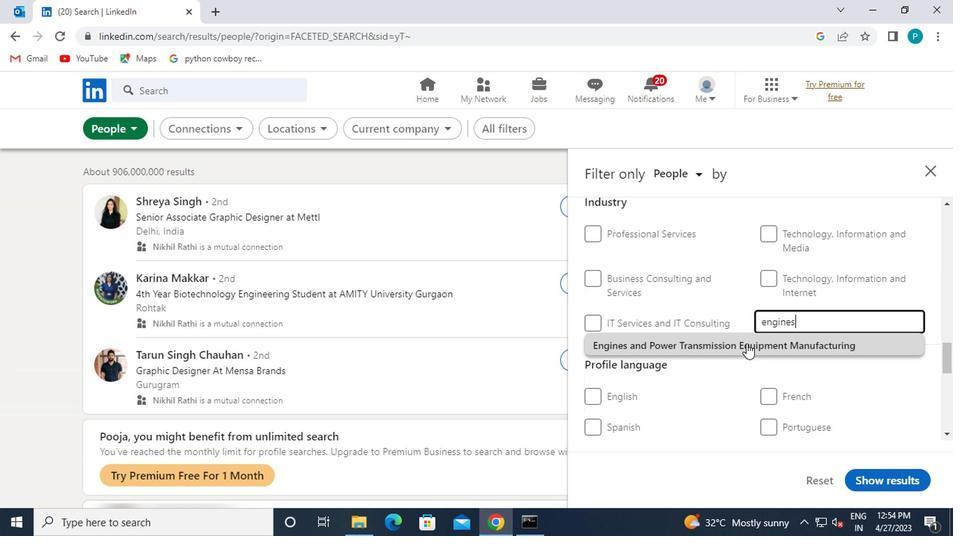 
Action: Mouse scrolled (743, 344) with delta (0, 0)
Screenshot: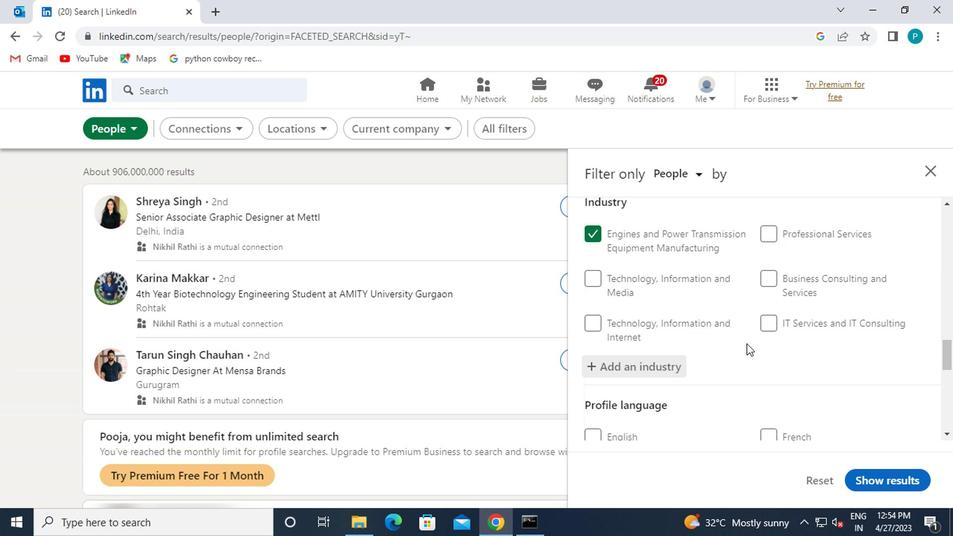 
Action: Mouse scrolled (743, 344) with delta (0, 0)
Screenshot: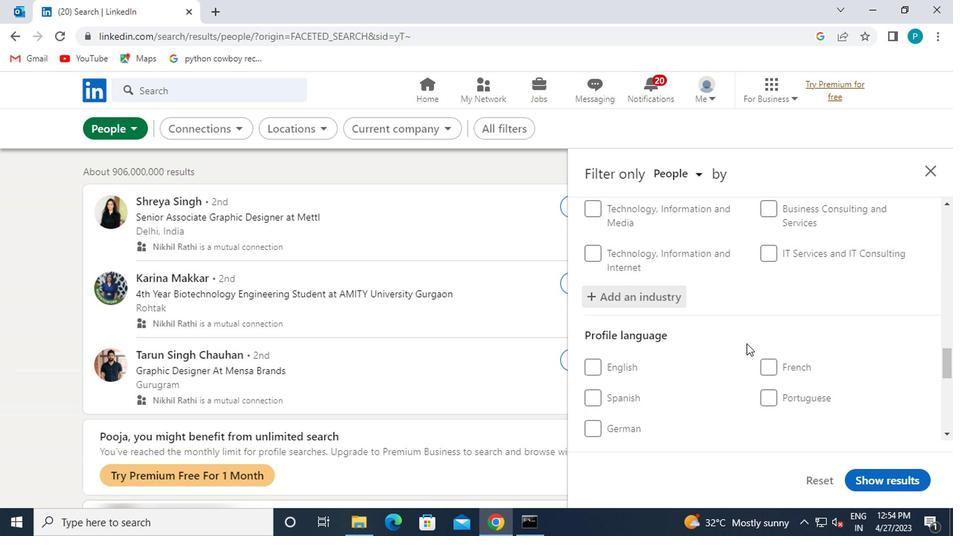
Action: Mouse moved to (761, 299)
Screenshot: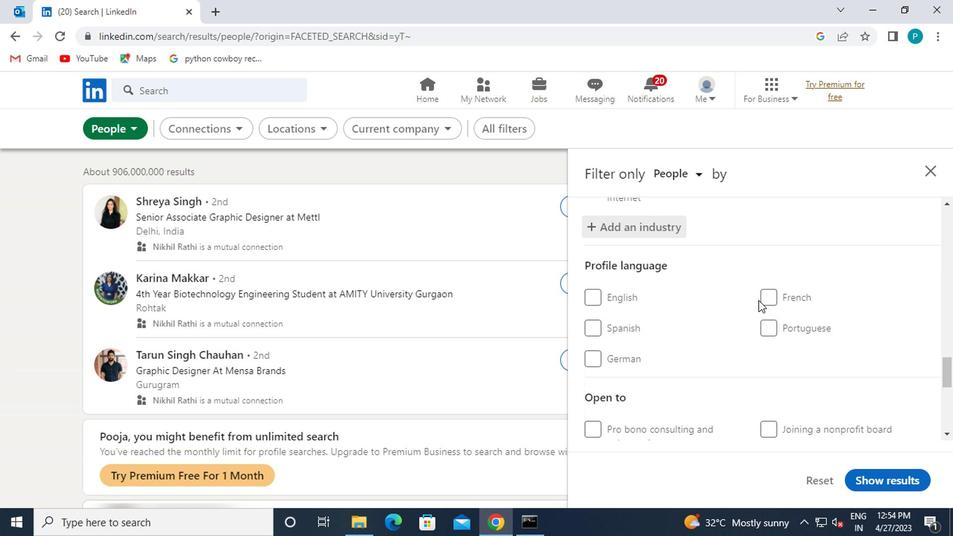 
Action: Mouse pressed left at (761, 299)
Screenshot: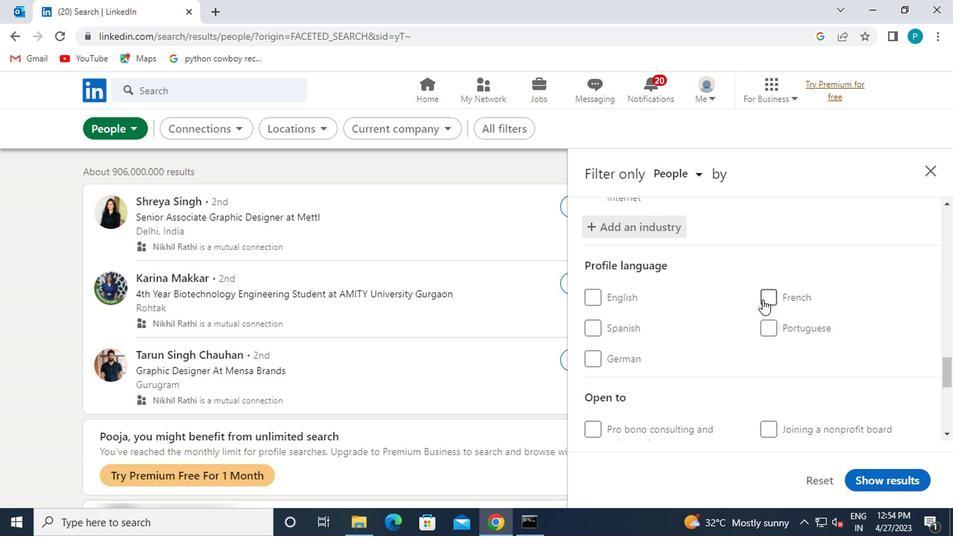
Action: Mouse moved to (679, 364)
Screenshot: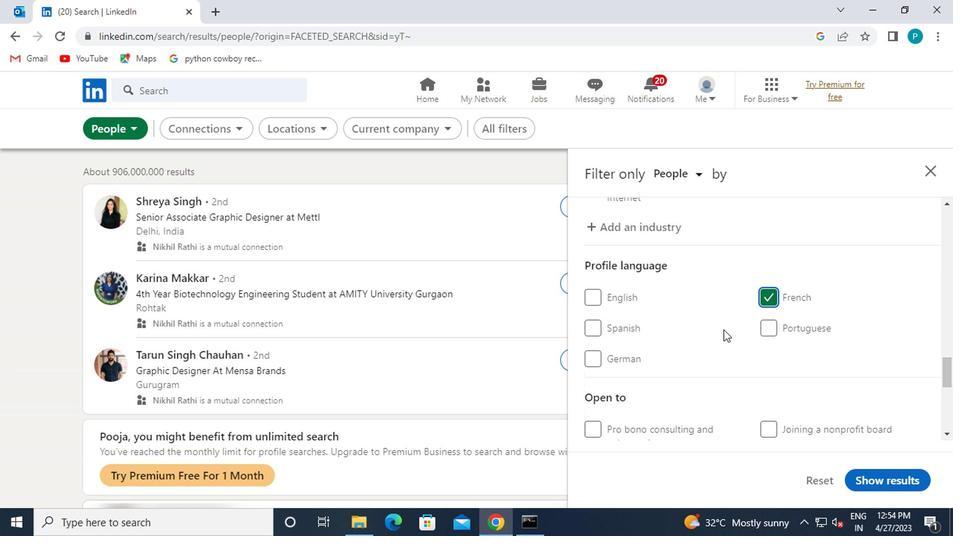 
Action: Mouse scrolled (679, 363) with delta (0, 0)
Screenshot: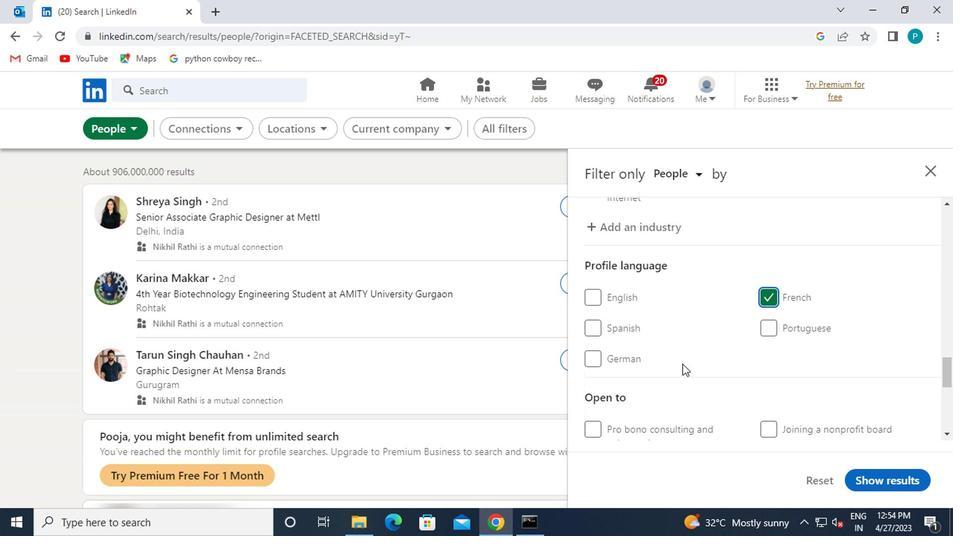 
Action: Mouse moved to (678, 364)
Screenshot: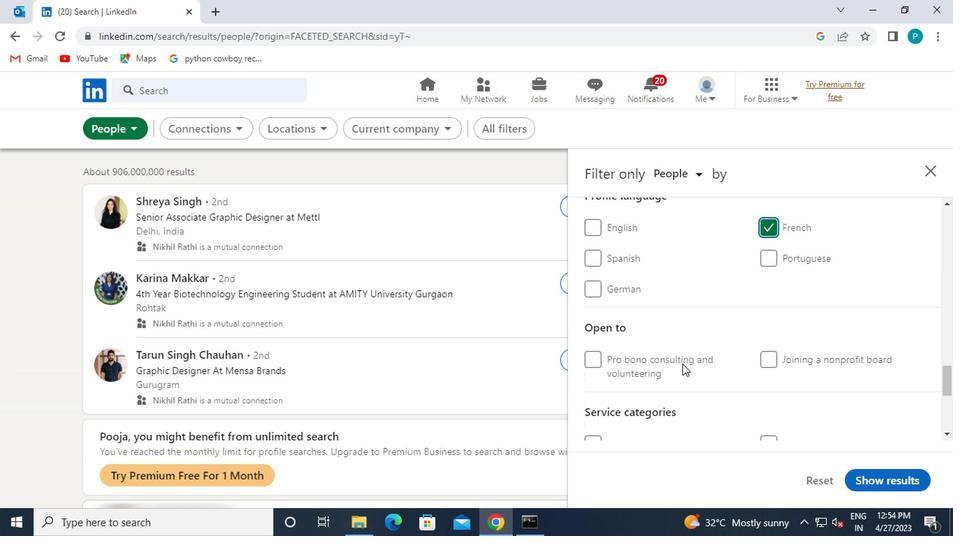 
Action: Mouse scrolled (678, 363) with delta (0, 0)
Screenshot: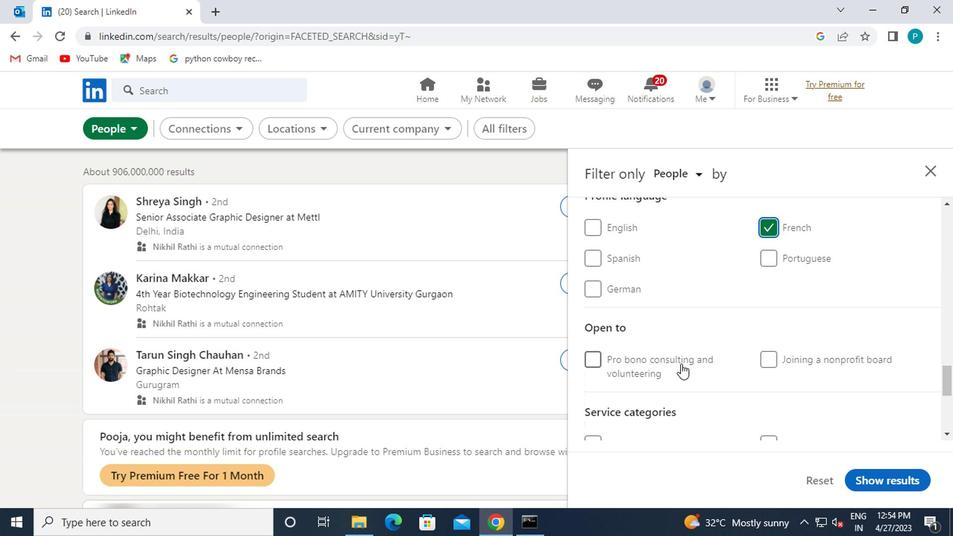 
Action: Mouse moved to (661, 357)
Screenshot: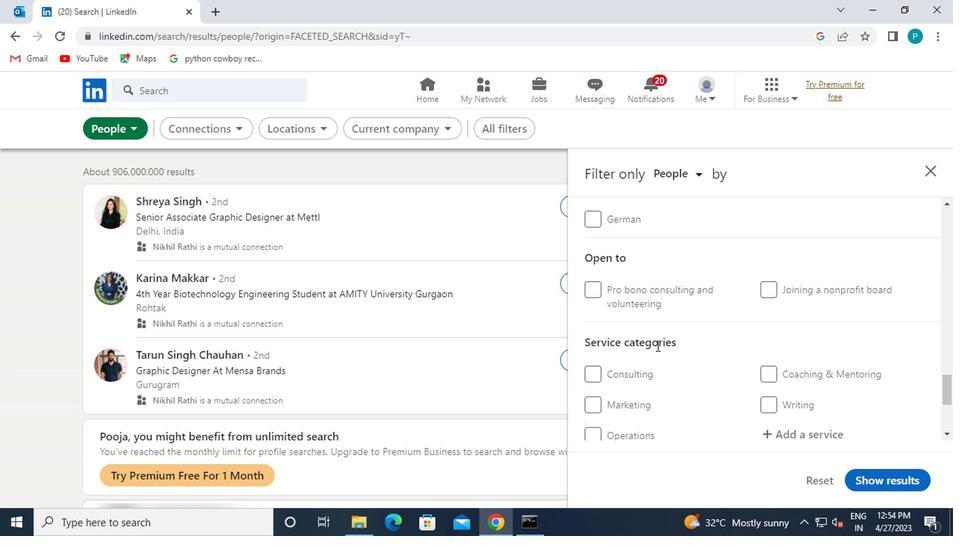 
Action: Mouse scrolled (661, 356) with delta (0, 0)
Screenshot: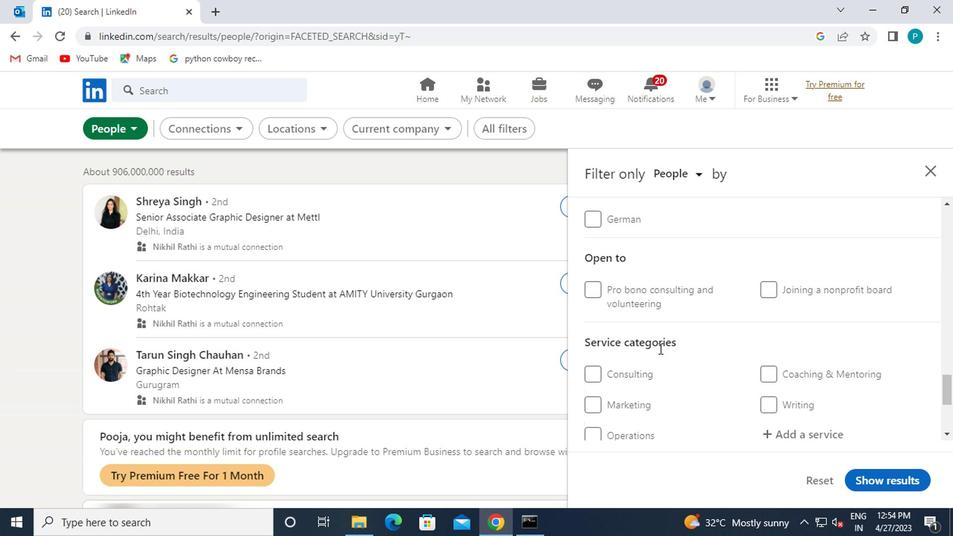 
Action: Mouse moved to (781, 364)
Screenshot: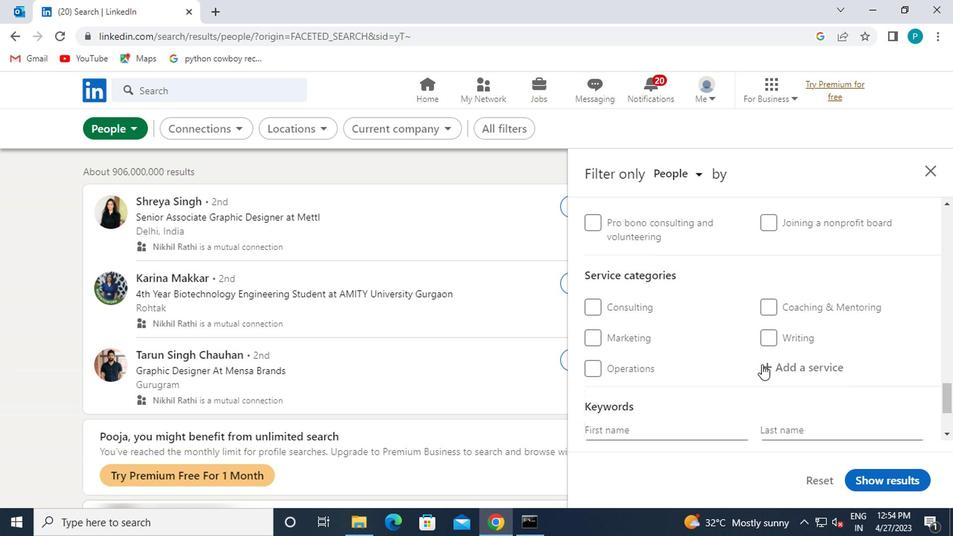 
Action: Mouse pressed left at (781, 364)
Screenshot: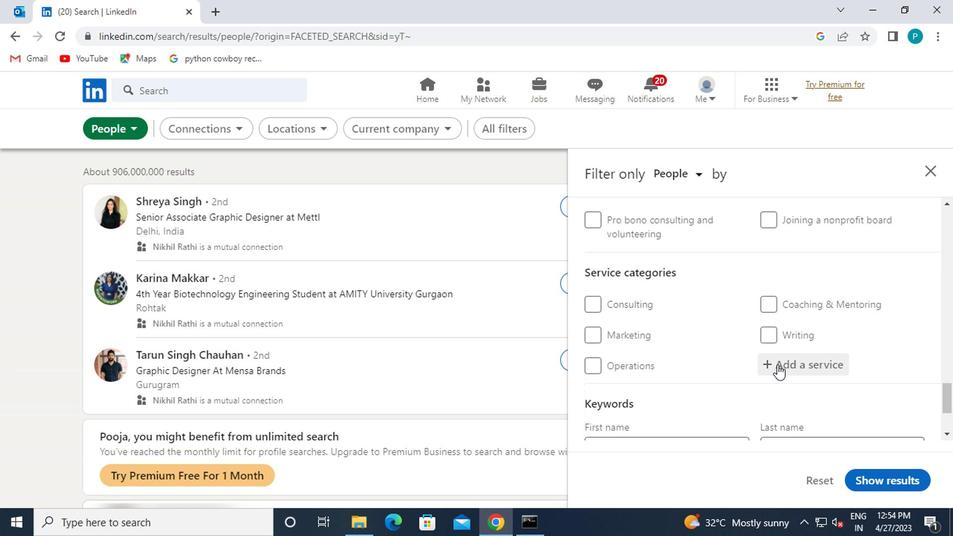 
Action: Mouse moved to (812, 393)
Screenshot: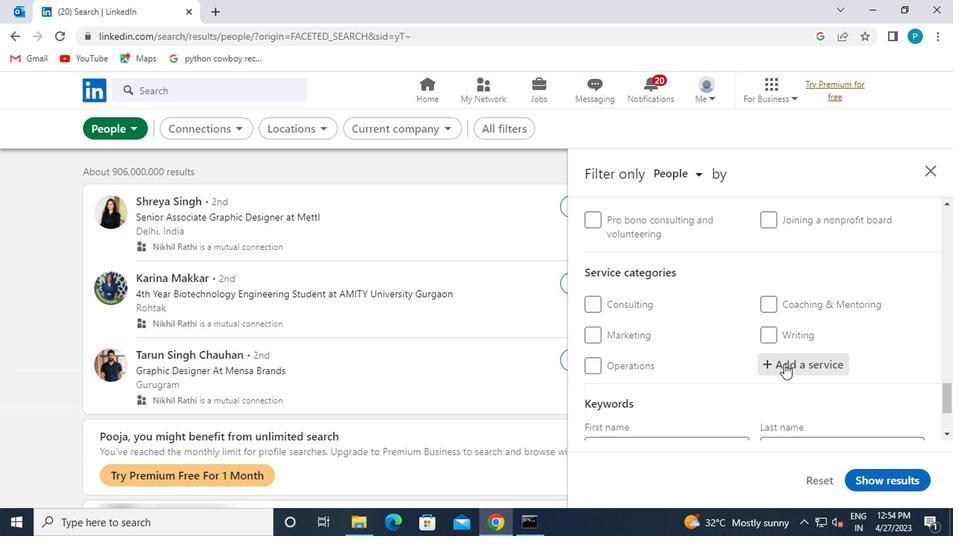 
Action: Key pressed ILLU
Screenshot: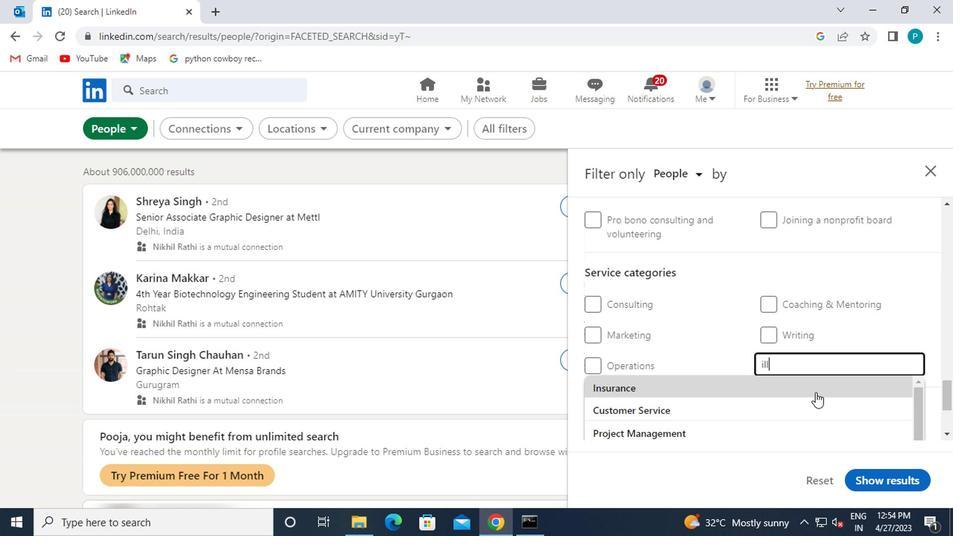 
Action: Mouse moved to (792, 387)
Screenshot: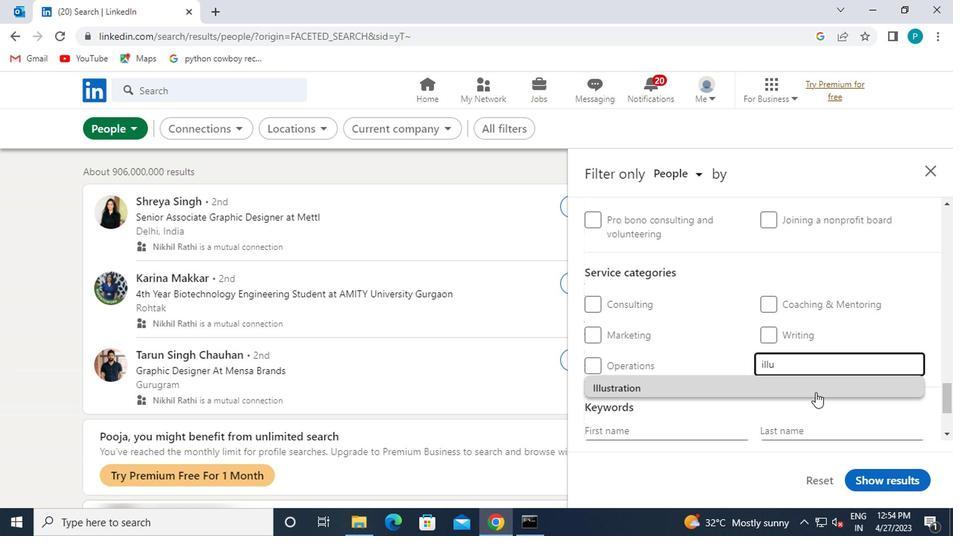 
Action: Mouse pressed left at (792, 387)
Screenshot: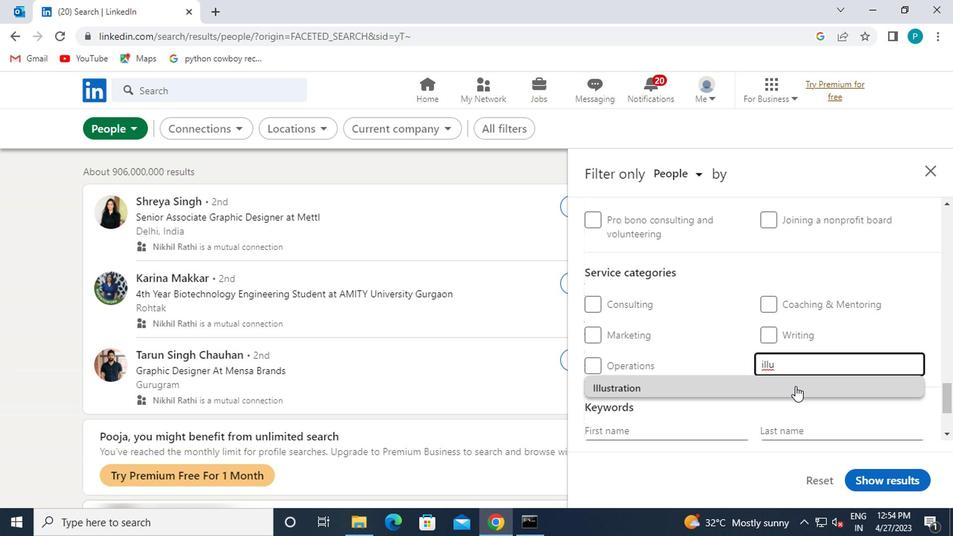 
Action: Mouse moved to (602, 396)
Screenshot: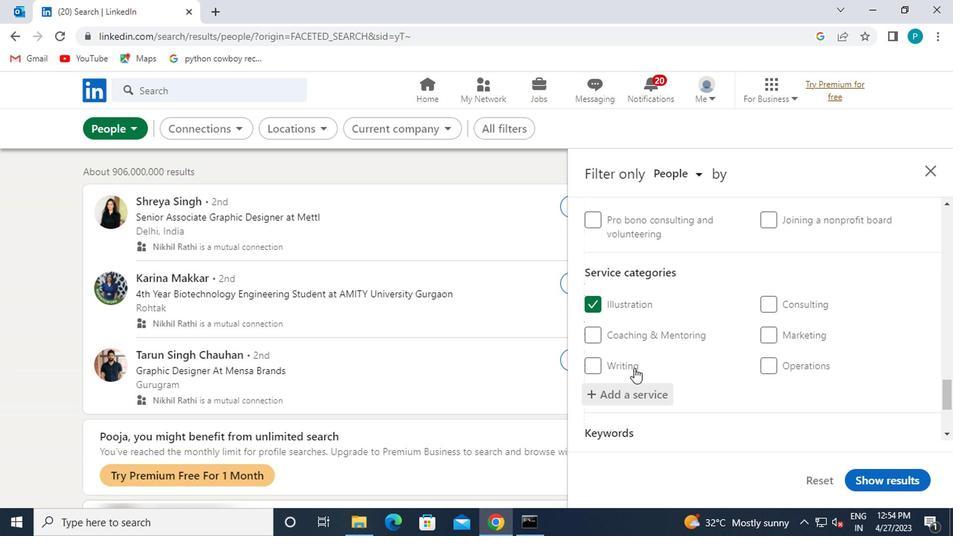 
Action: Mouse scrolled (602, 395) with delta (0, 0)
Screenshot: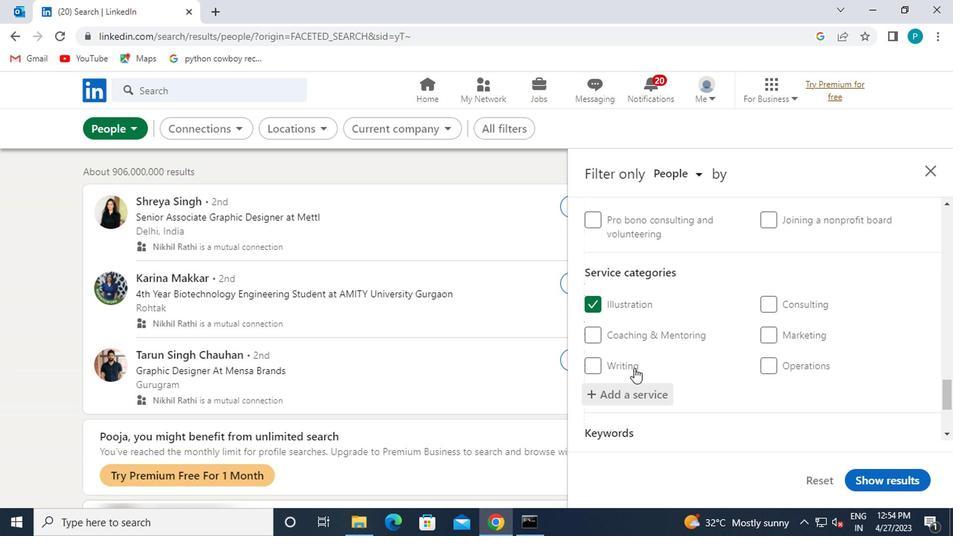 
Action: Mouse scrolled (602, 395) with delta (0, 0)
Screenshot: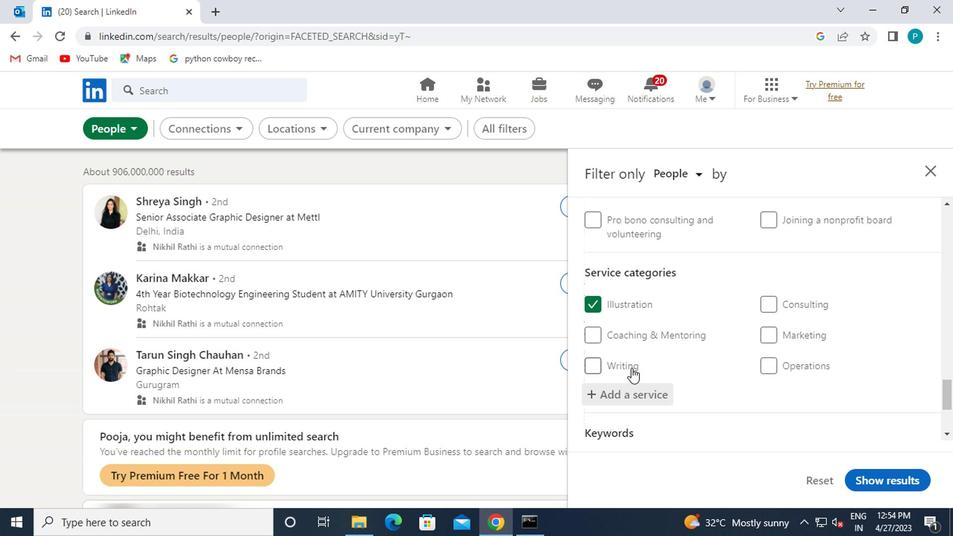 
Action: Mouse scrolled (602, 395) with delta (0, 0)
Screenshot: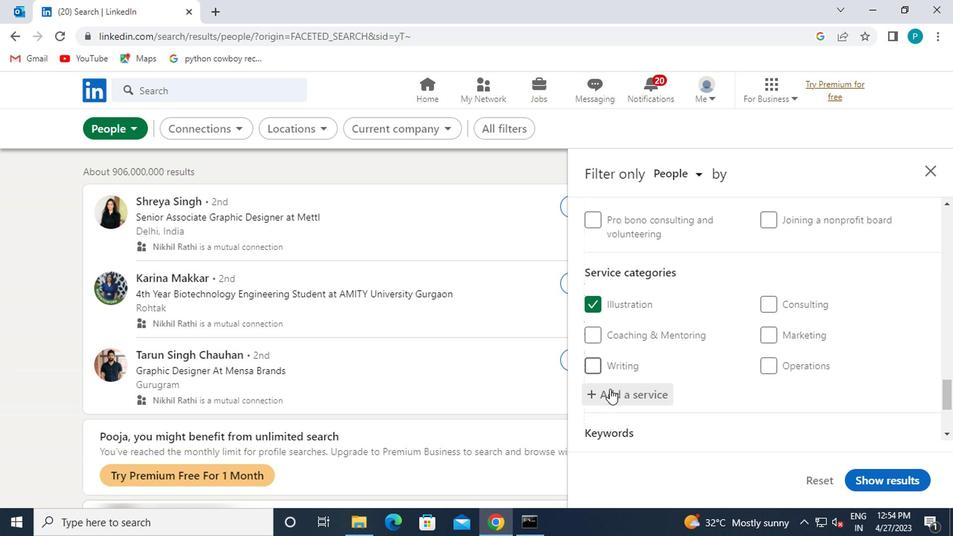 
Action: Mouse moved to (602, 382)
Screenshot: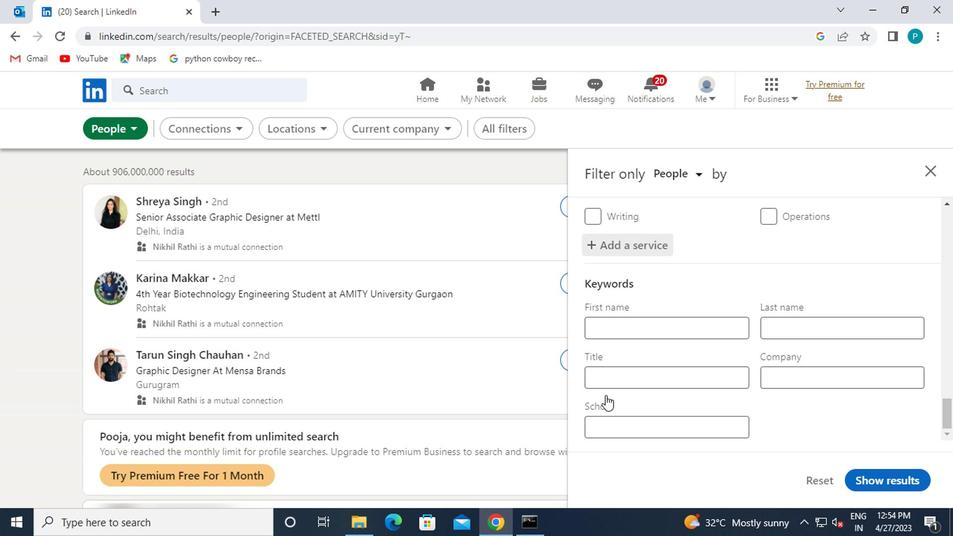 
Action: Mouse pressed left at (602, 382)
Screenshot: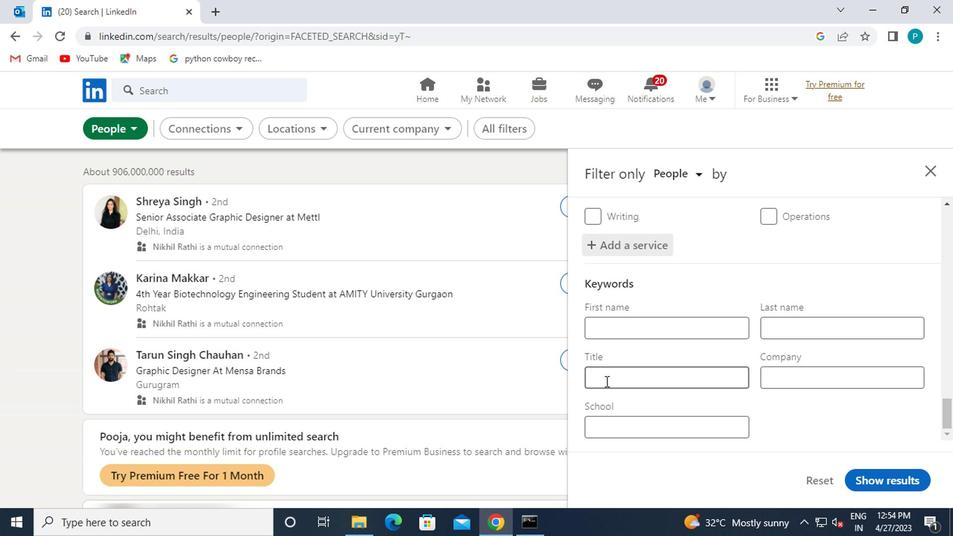 
Action: Key pressed <Key.caps_lock>S<Key.caps_lock>CRUM<Key.space><Key.caps_lock>M<Key.caps_lock>ASTER
Screenshot: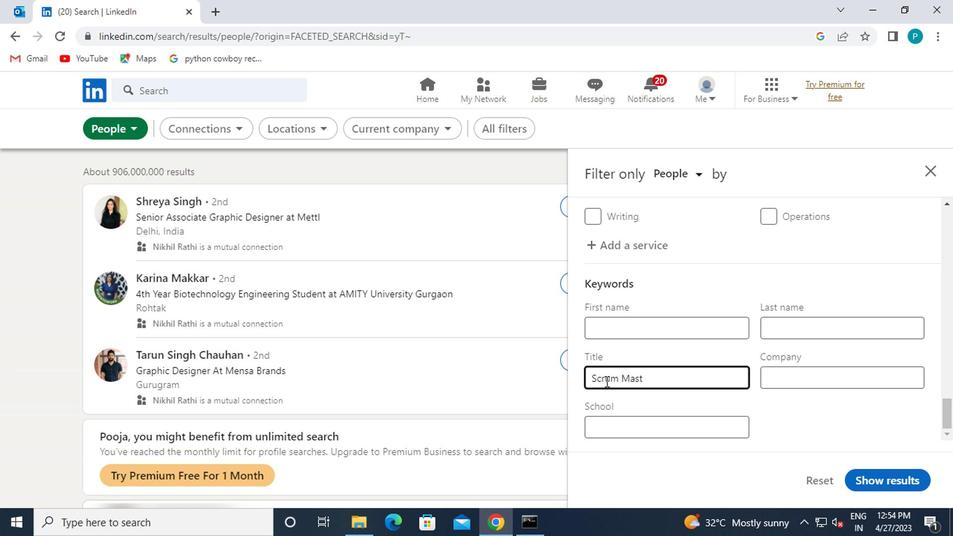 
Action: Mouse moved to (911, 480)
Screenshot: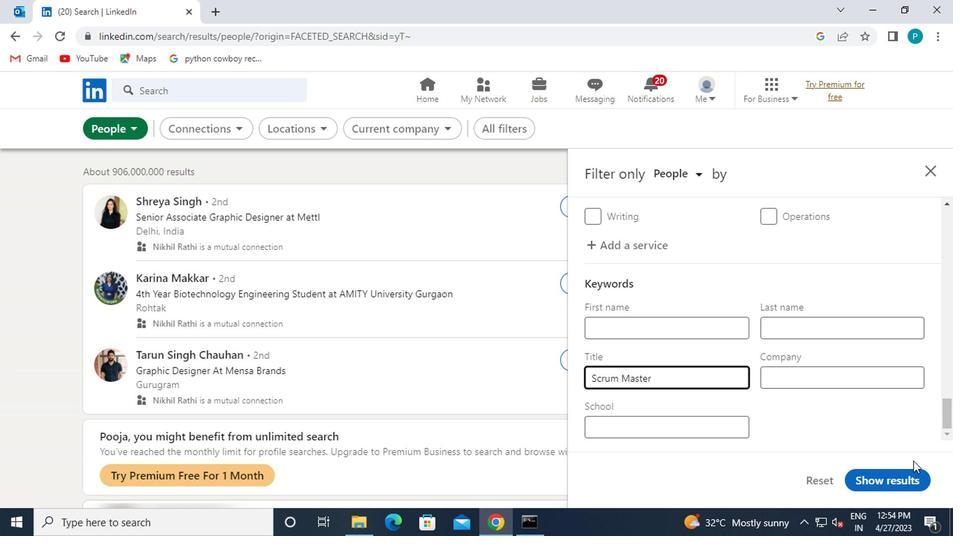 
Action: Mouse pressed left at (911, 480)
Screenshot: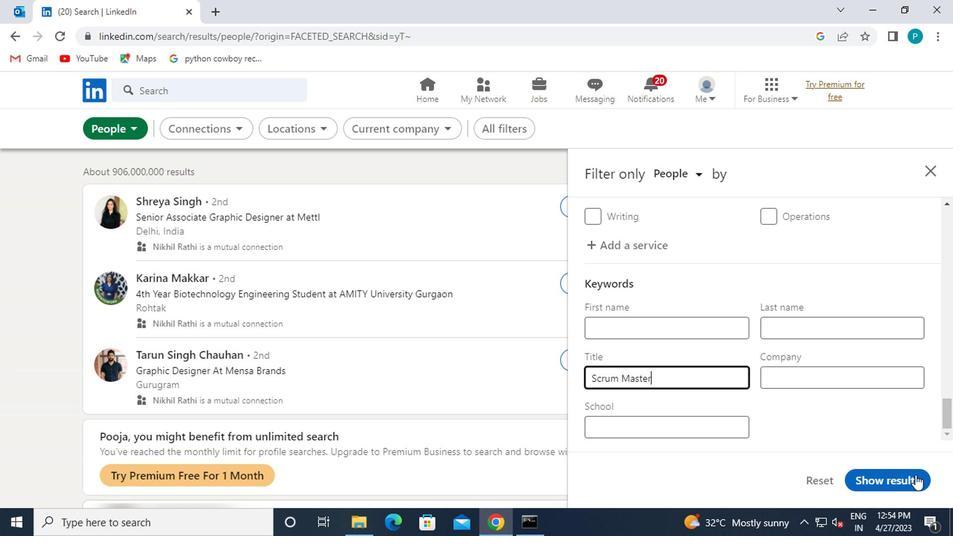 
Action: Mouse moved to (911, 480)
Screenshot: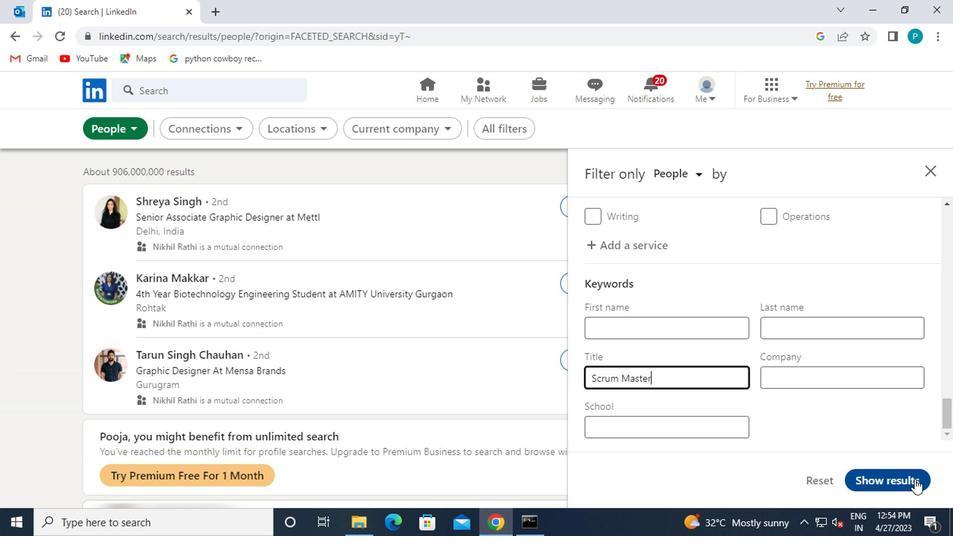 
